 Task: Search one way flight ticket for 4 adults, 1 infant in seat and 1 infant on lap in premium economy from St. Louis: St. Louis Lambert International Airport to Springfield: Abraham Lincoln Capital Airport on 5-2-2023. Choice of flights is Delta. Number of bags: 1 checked bag. Price is upto 83000. Outbound departure time preference is 9:30.
Action: Mouse moved to (278, 194)
Screenshot: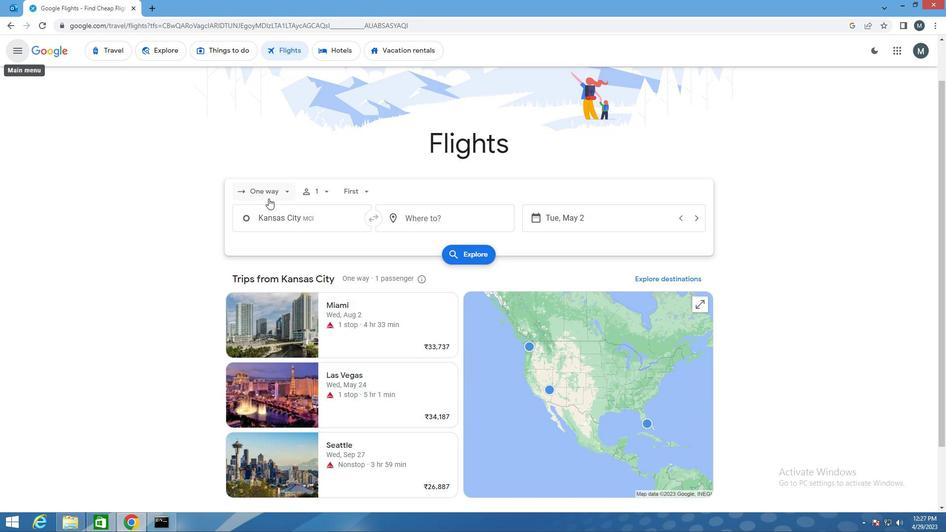 
Action: Mouse pressed left at (278, 194)
Screenshot: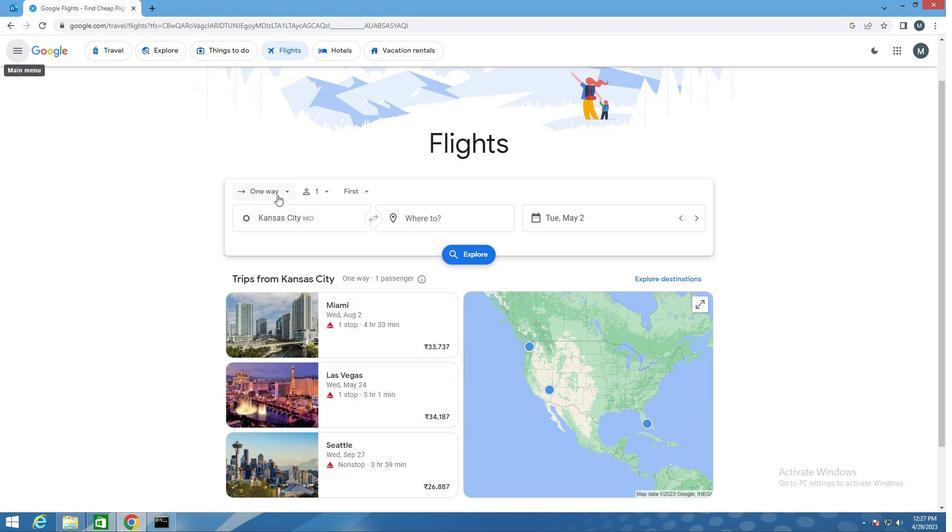 
Action: Mouse moved to (278, 233)
Screenshot: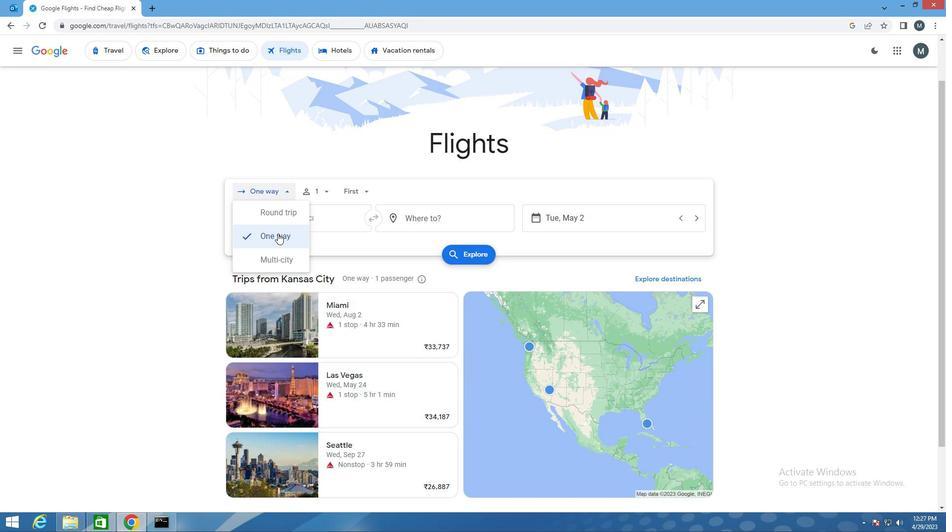 
Action: Mouse pressed left at (278, 233)
Screenshot: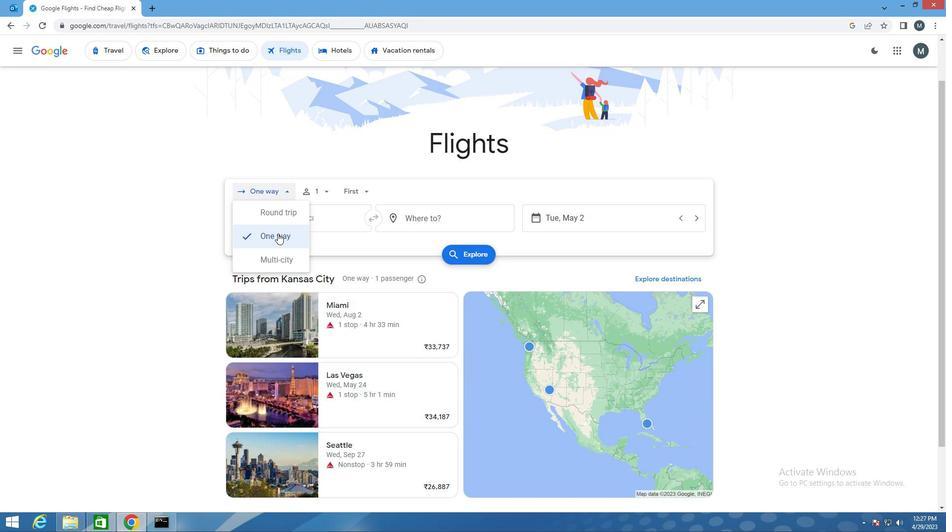 
Action: Mouse moved to (318, 193)
Screenshot: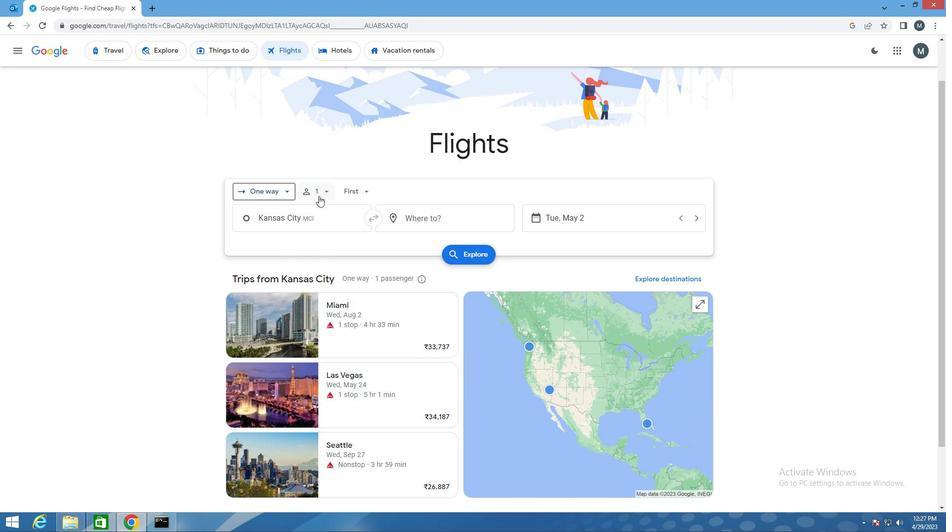 
Action: Mouse pressed left at (318, 193)
Screenshot: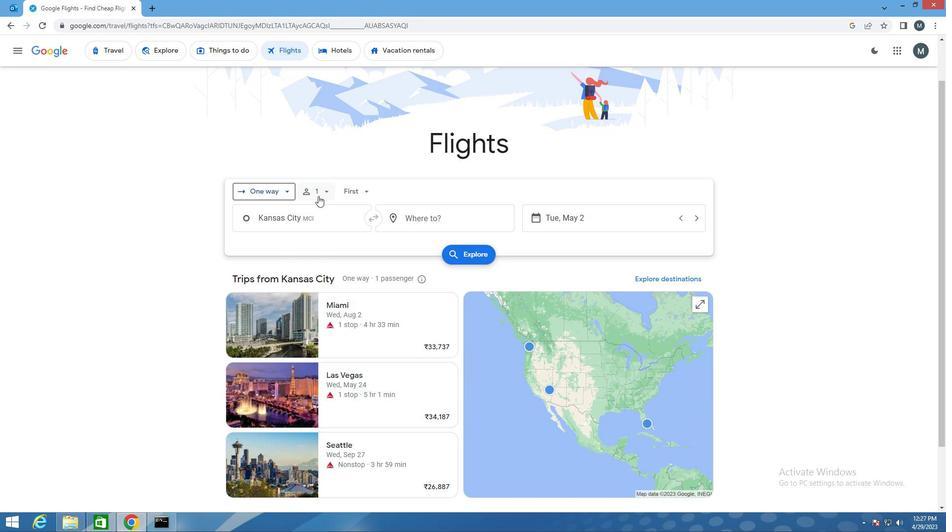 
Action: Mouse moved to (396, 220)
Screenshot: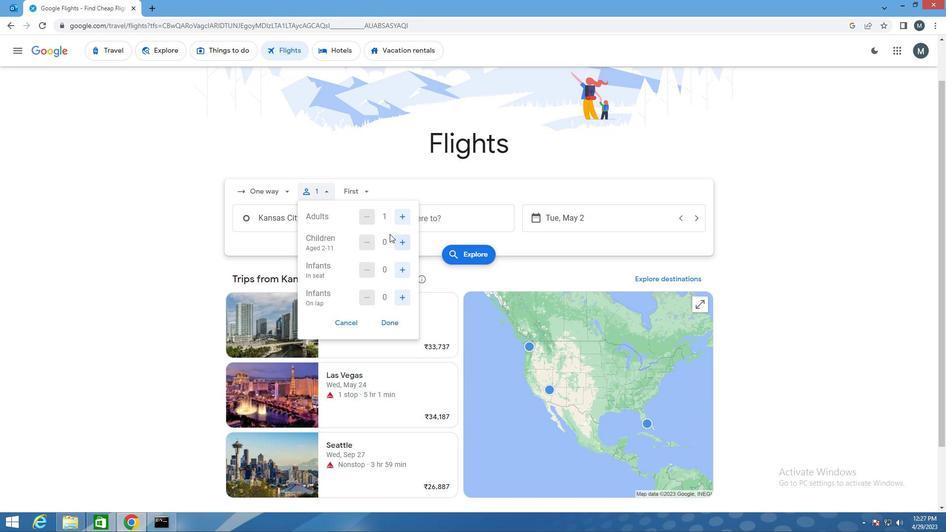 
Action: Mouse pressed left at (396, 220)
Screenshot: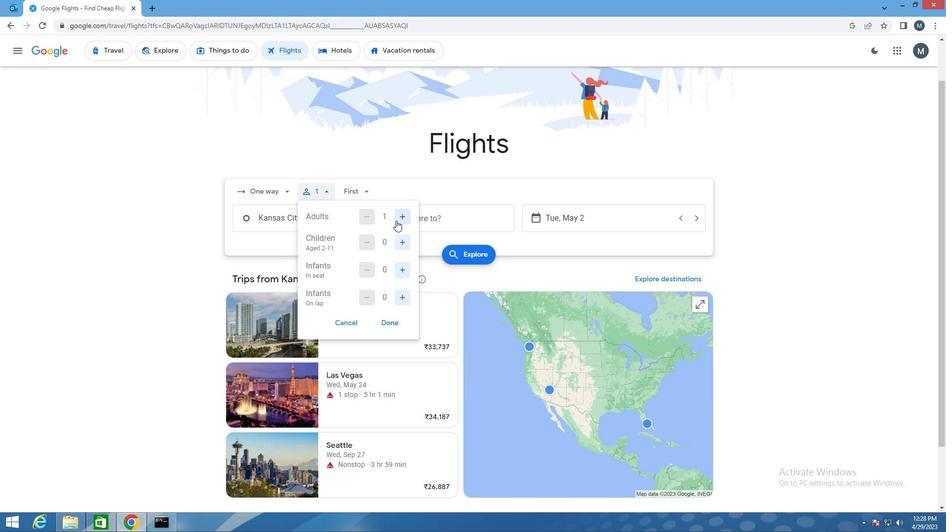 
Action: Mouse pressed left at (396, 220)
Screenshot: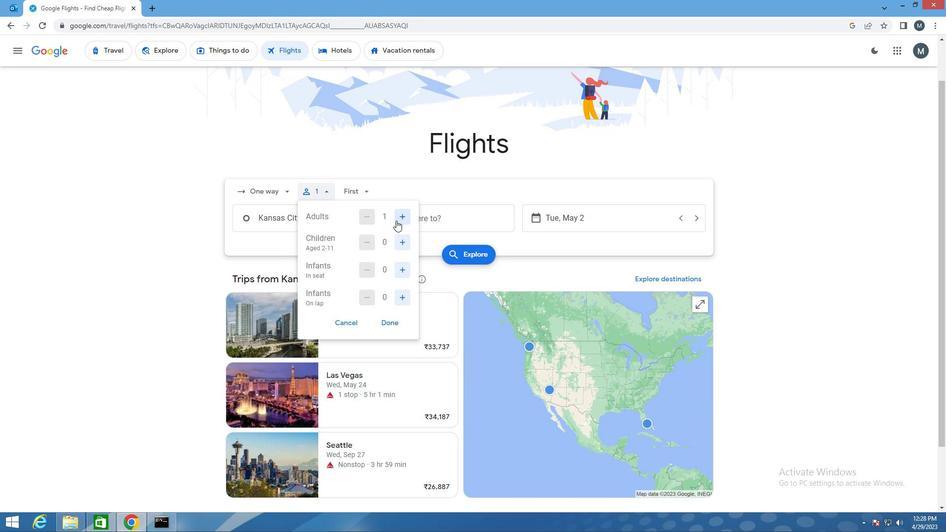 
Action: Mouse pressed left at (396, 220)
Screenshot: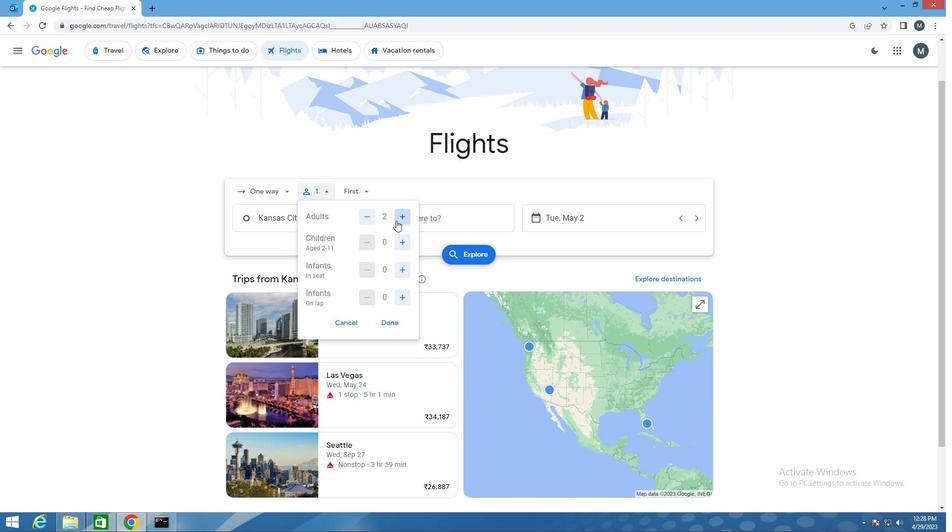
Action: Mouse moved to (401, 266)
Screenshot: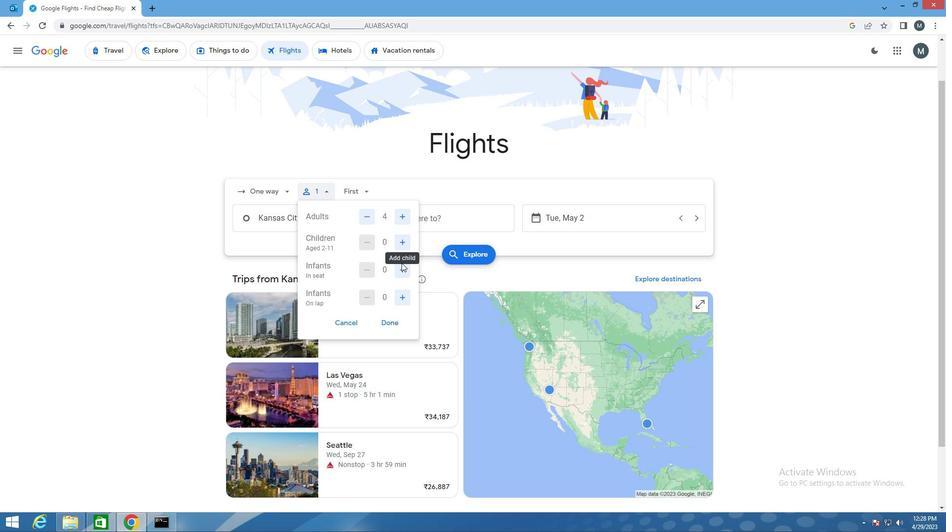 
Action: Mouse pressed left at (401, 266)
Screenshot: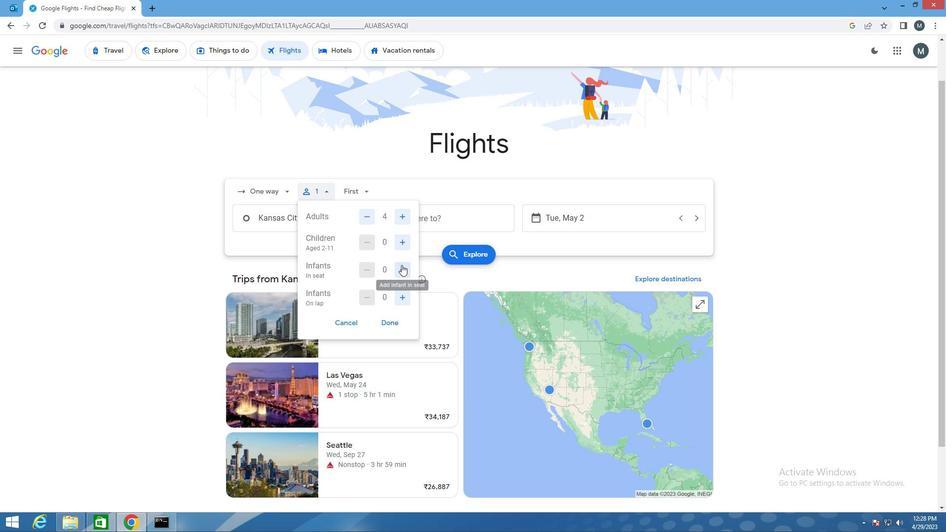 
Action: Mouse moved to (401, 298)
Screenshot: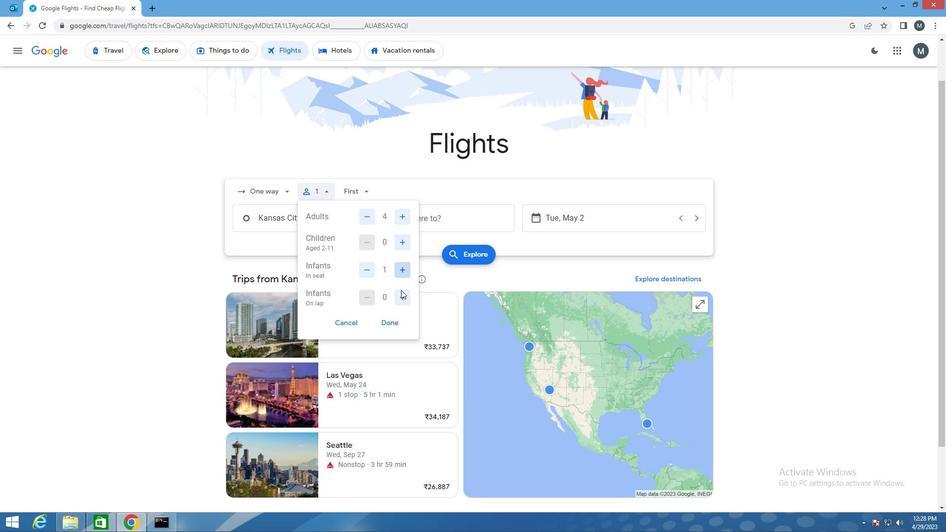 
Action: Mouse pressed left at (401, 298)
Screenshot: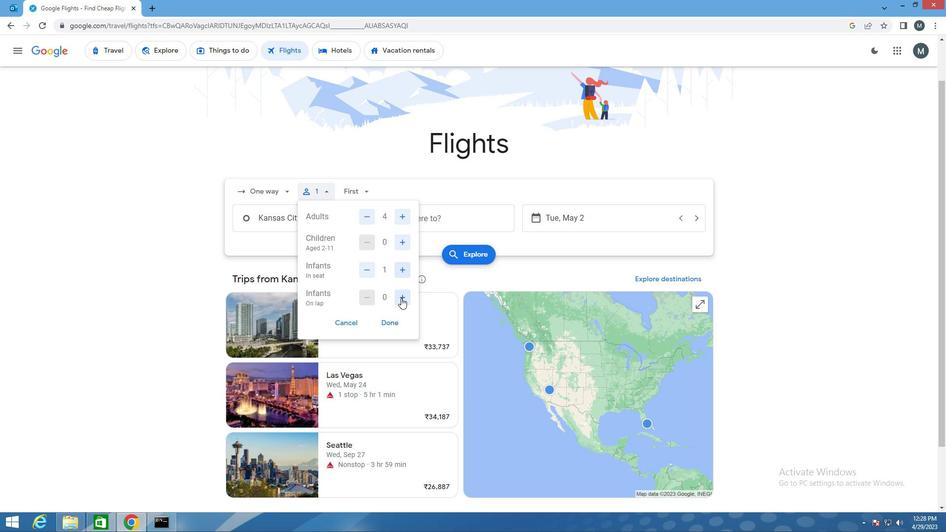 
Action: Mouse moved to (394, 322)
Screenshot: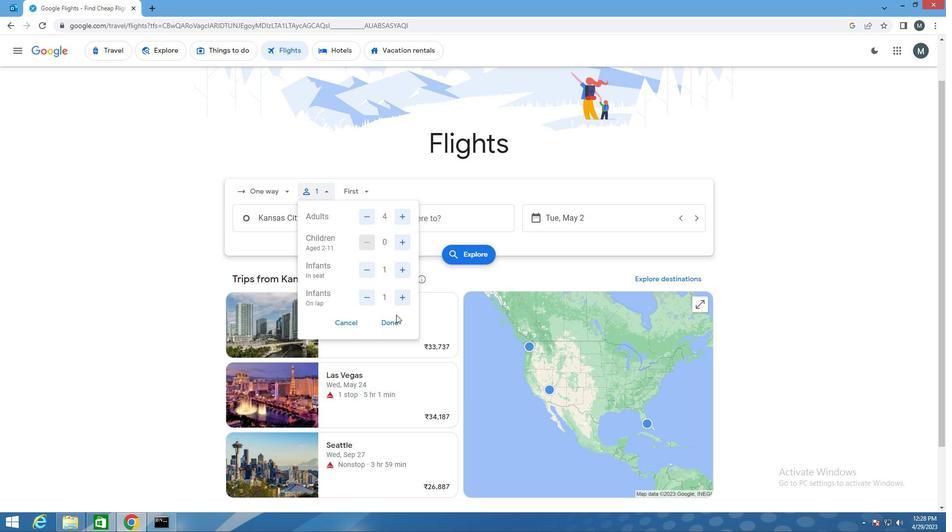 
Action: Mouse pressed left at (394, 322)
Screenshot: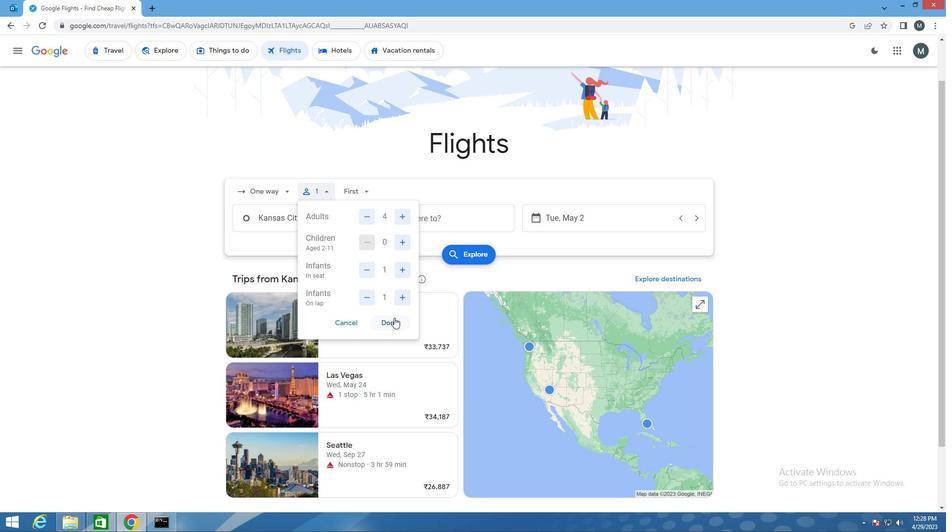 
Action: Mouse moved to (373, 196)
Screenshot: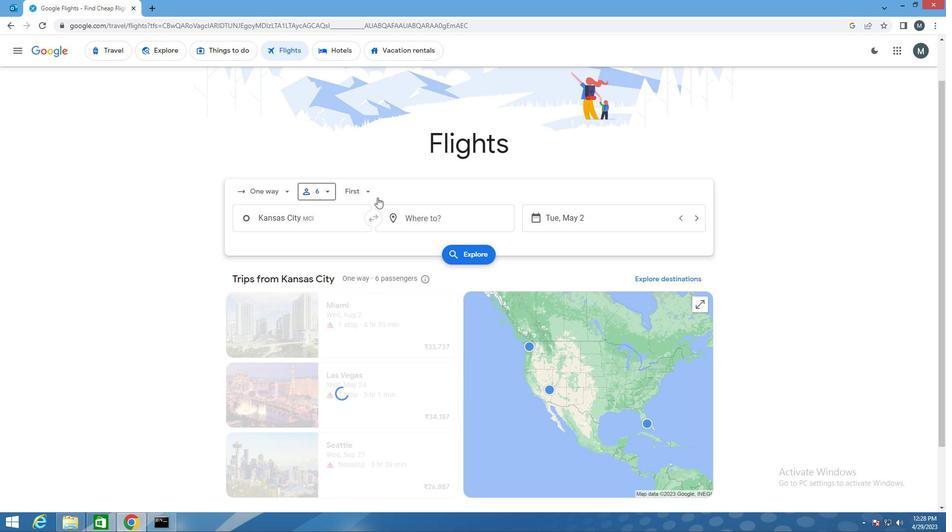 
Action: Mouse pressed left at (373, 196)
Screenshot: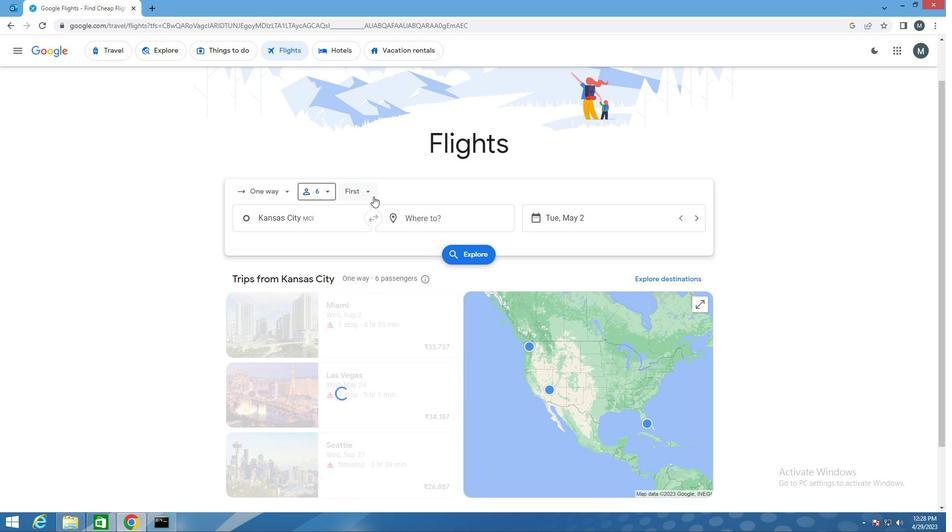
Action: Mouse moved to (394, 238)
Screenshot: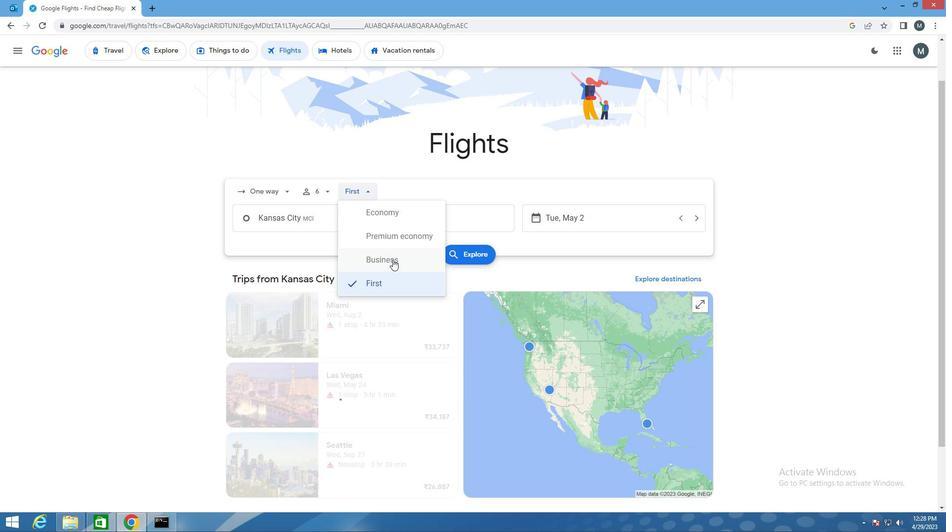 
Action: Mouse pressed left at (394, 238)
Screenshot: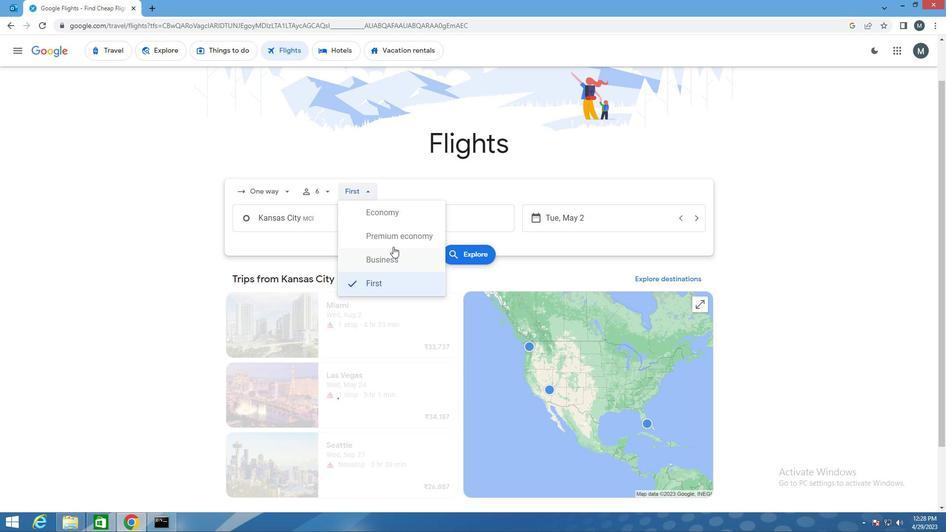 
Action: Mouse moved to (299, 219)
Screenshot: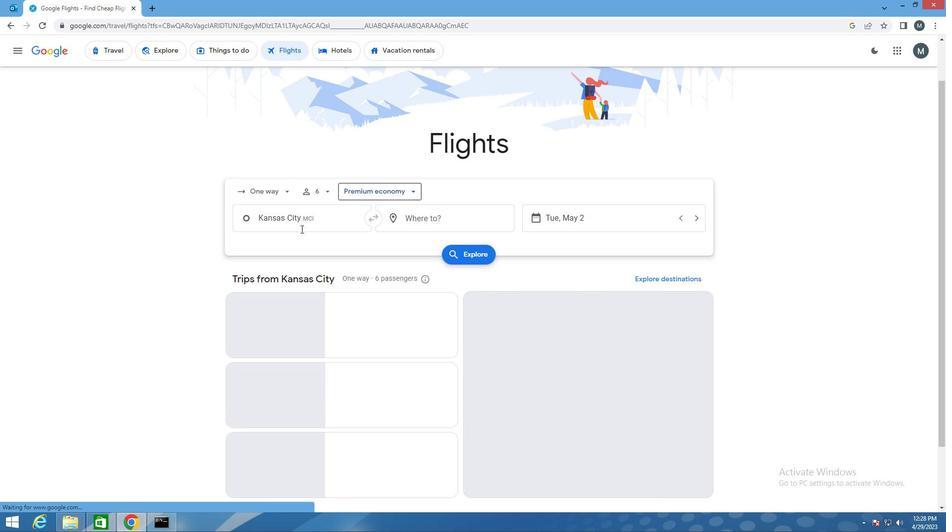 
Action: Mouse pressed left at (299, 219)
Screenshot: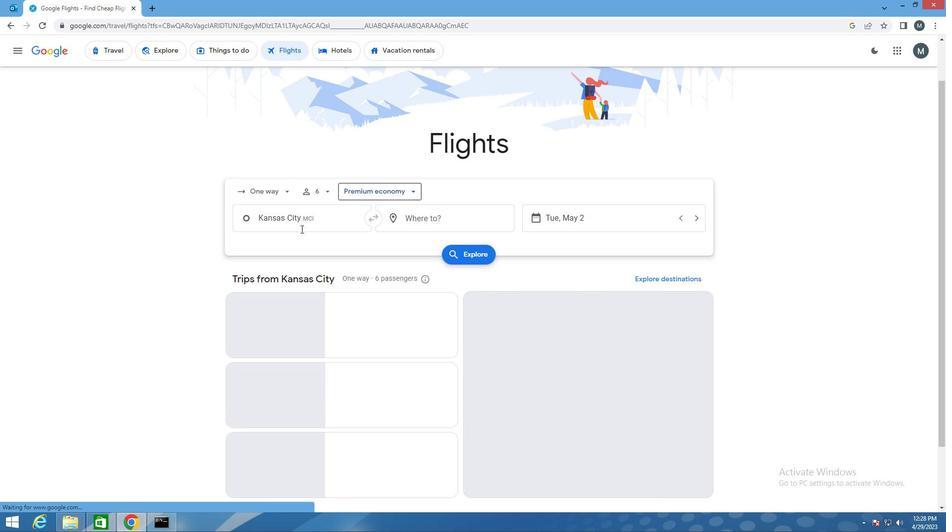 
Action: Mouse moved to (117, 433)
Screenshot: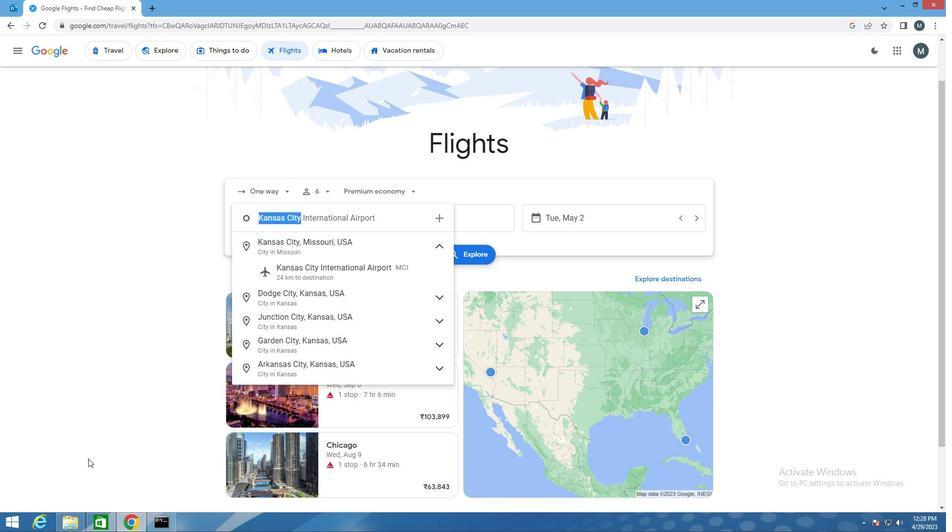 
Action: Key pressed <Key.shift>LOI<Key.backspace>UIS<Key.space>LAM
Screenshot: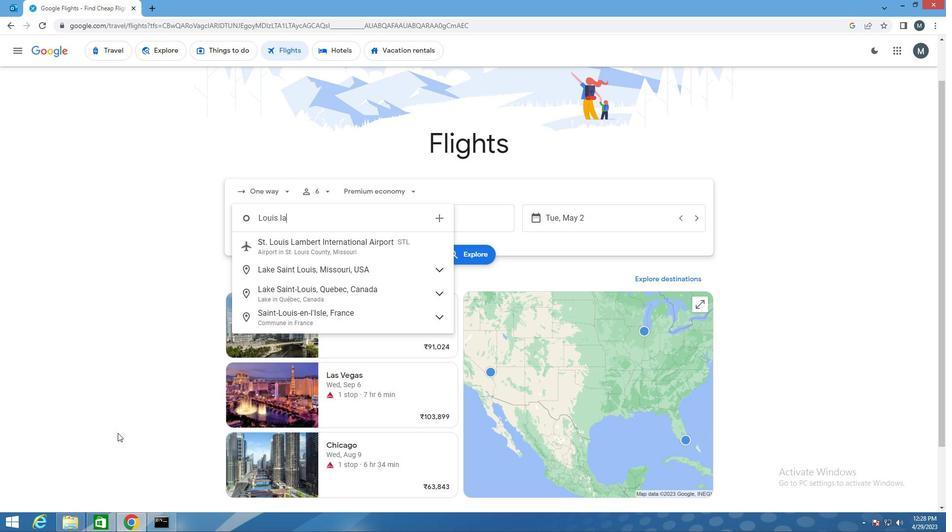 
Action: Mouse moved to (328, 244)
Screenshot: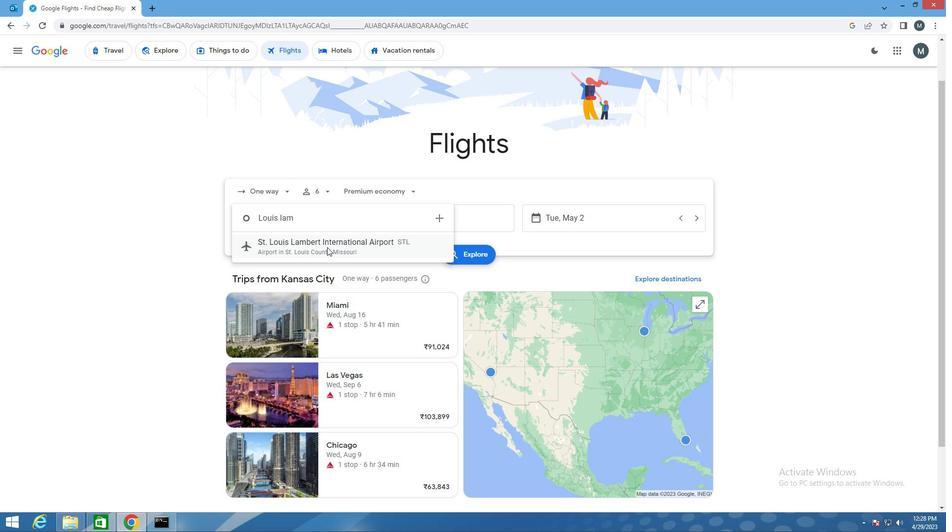 
Action: Mouse pressed left at (328, 244)
Screenshot: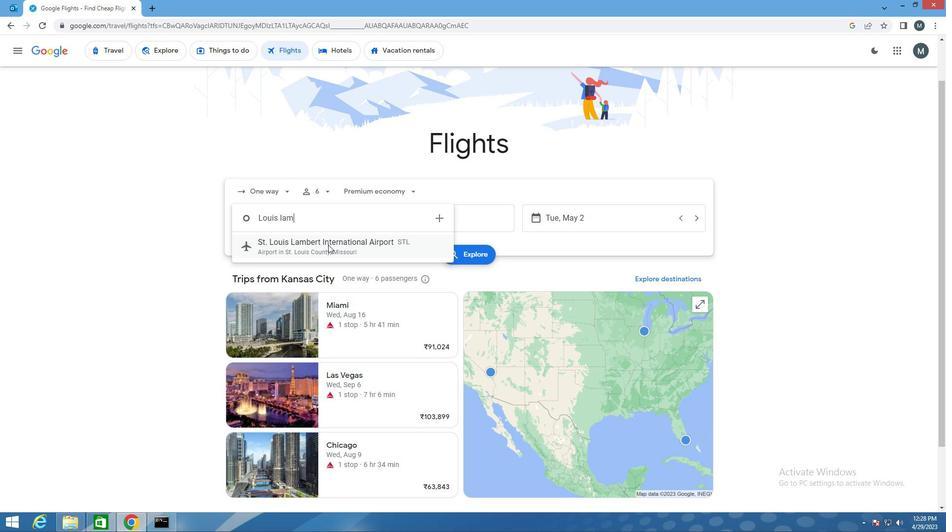
Action: Mouse moved to (457, 222)
Screenshot: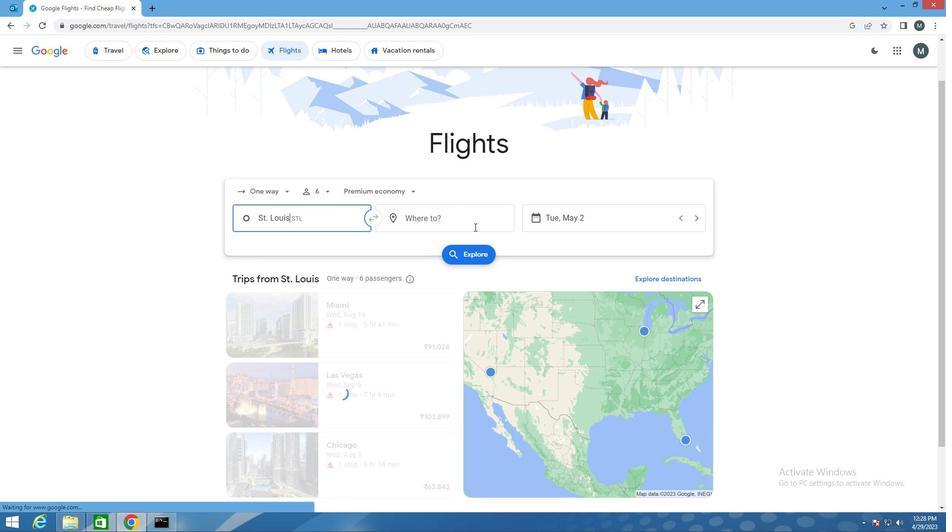 
Action: Mouse pressed left at (457, 222)
Screenshot: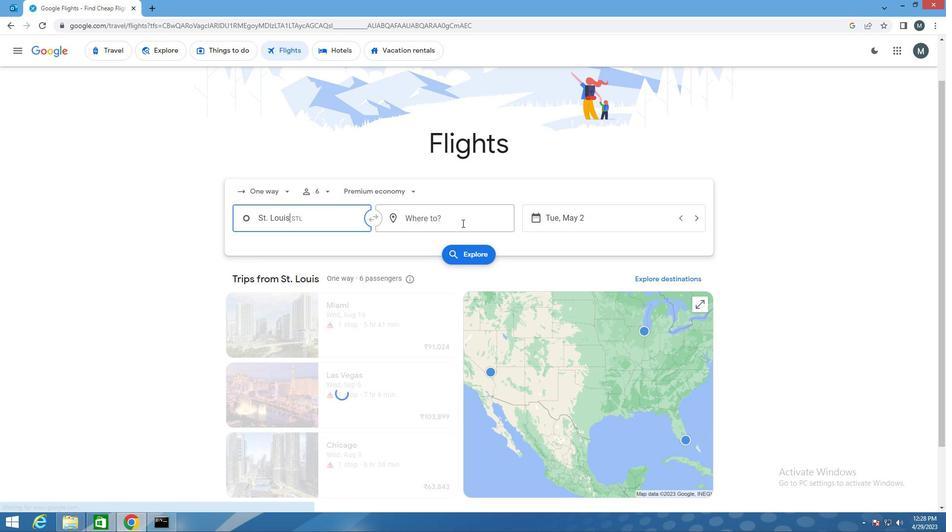 
Action: Mouse moved to (443, 229)
Screenshot: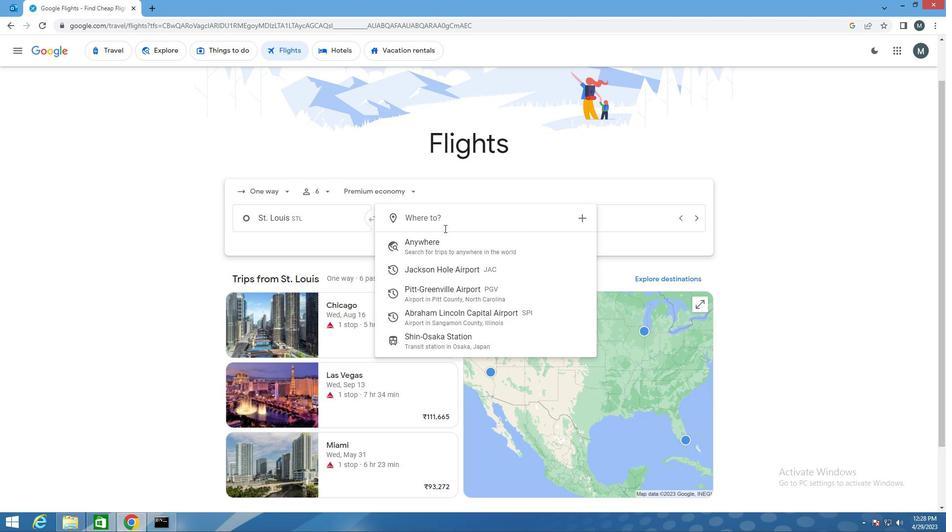 
Action: Key pressed S
Screenshot: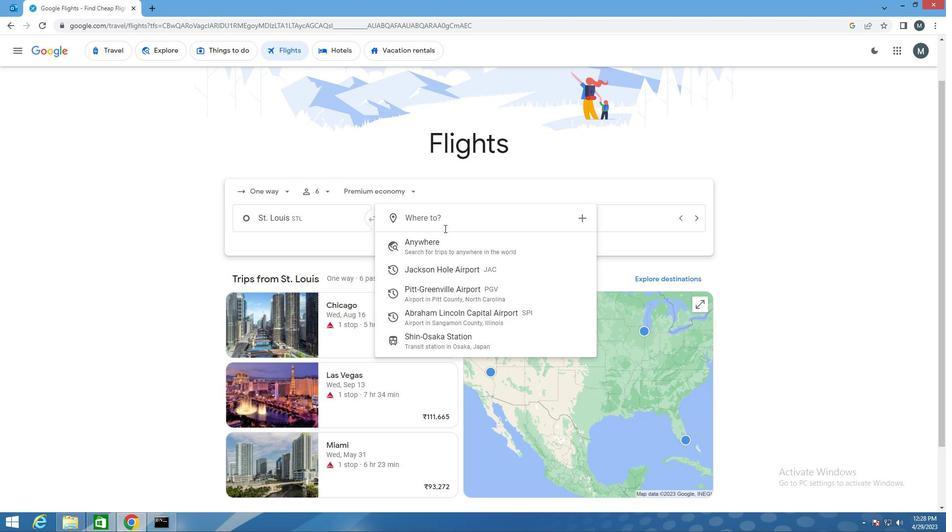 
Action: Mouse moved to (439, 230)
Screenshot: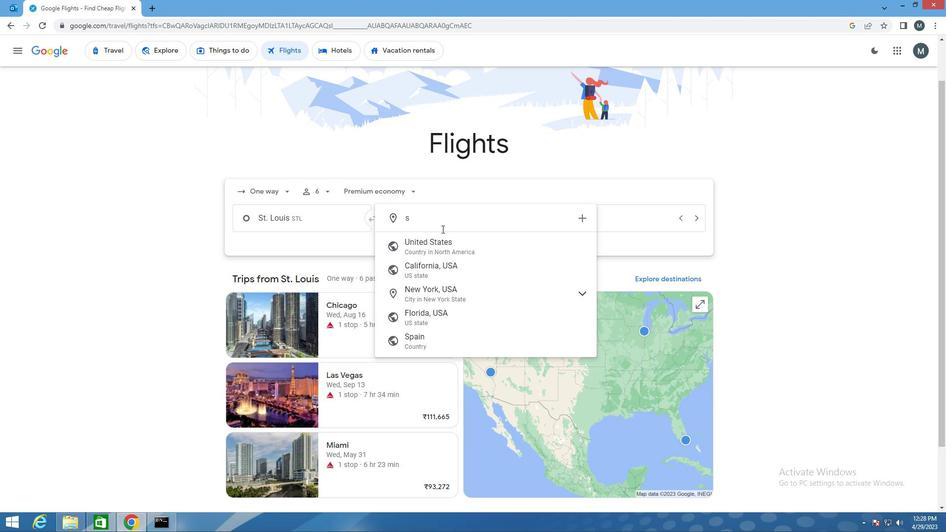 
Action: Key pressed PI
Screenshot: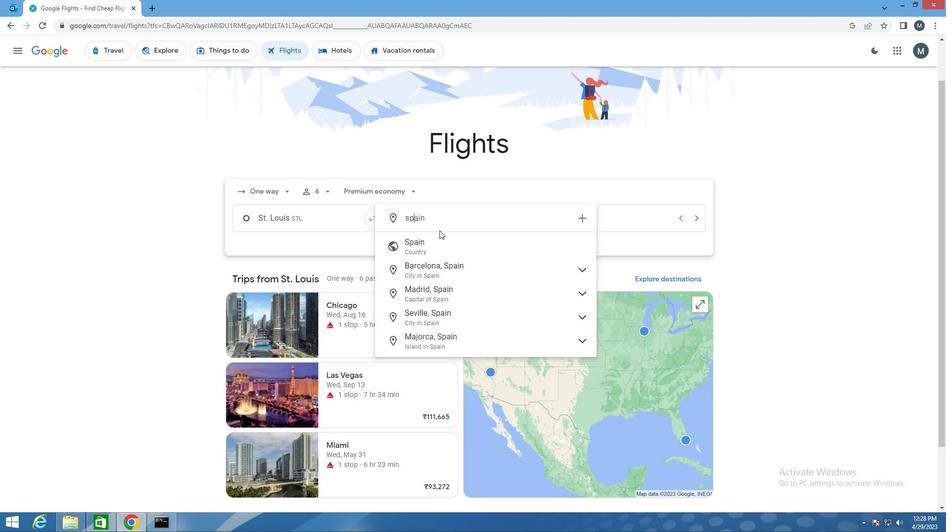 
Action: Mouse moved to (450, 247)
Screenshot: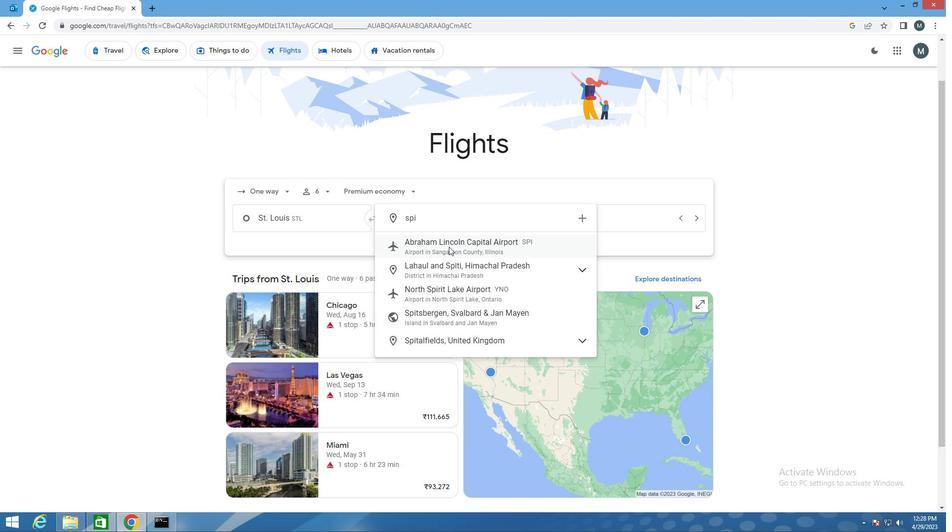 
Action: Mouse pressed left at (450, 247)
Screenshot: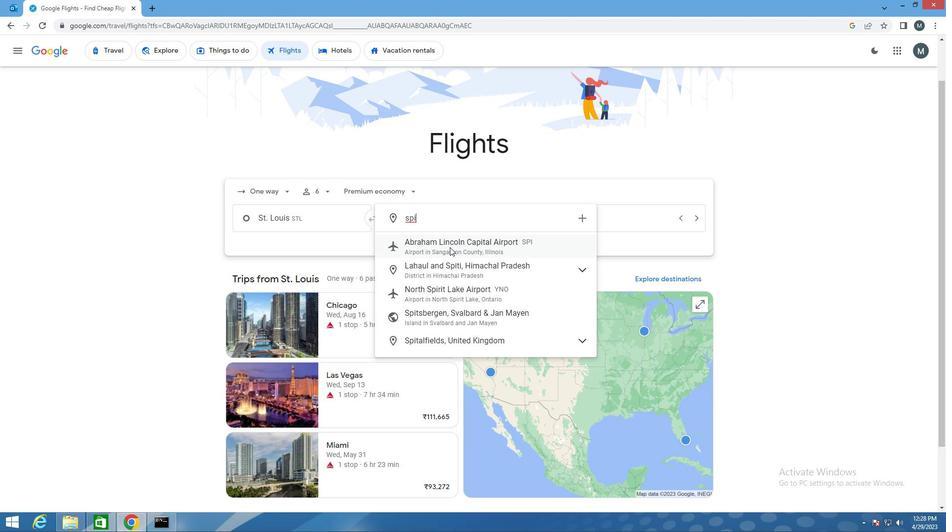 
Action: Mouse moved to (574, 213)
Screenshot: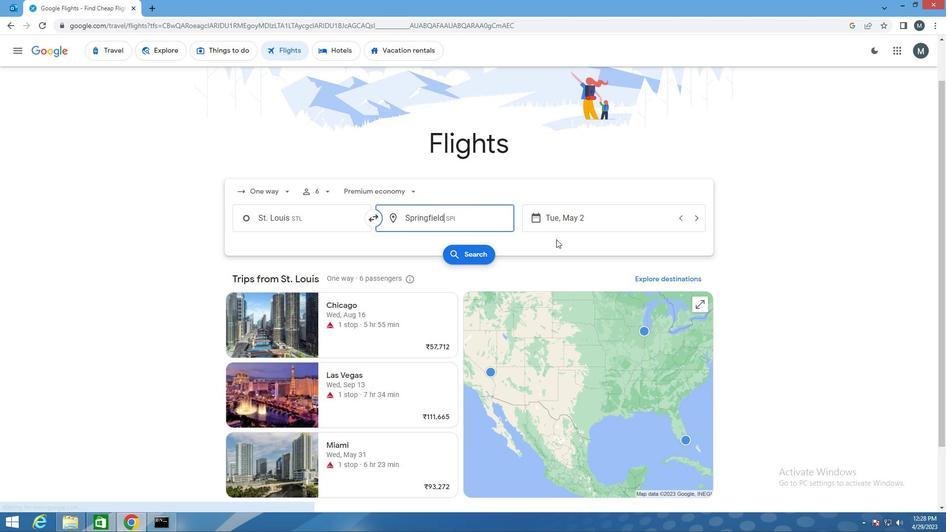 
Action: Mouse pressed left at (574, 213)
Screenshot: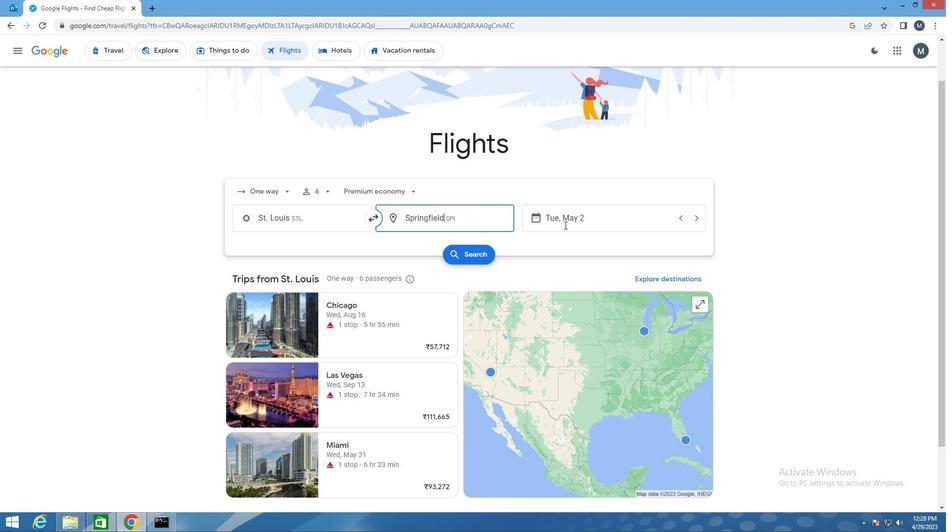 
Action: Mouse moved to (590, 288)
Screenshot: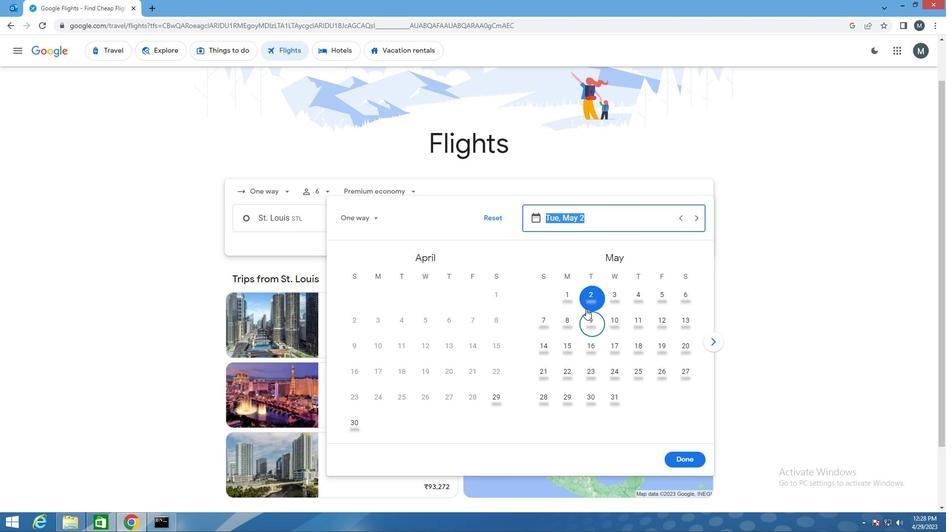 
Action: Mouse pressed left at (590, 288)
Screenshot: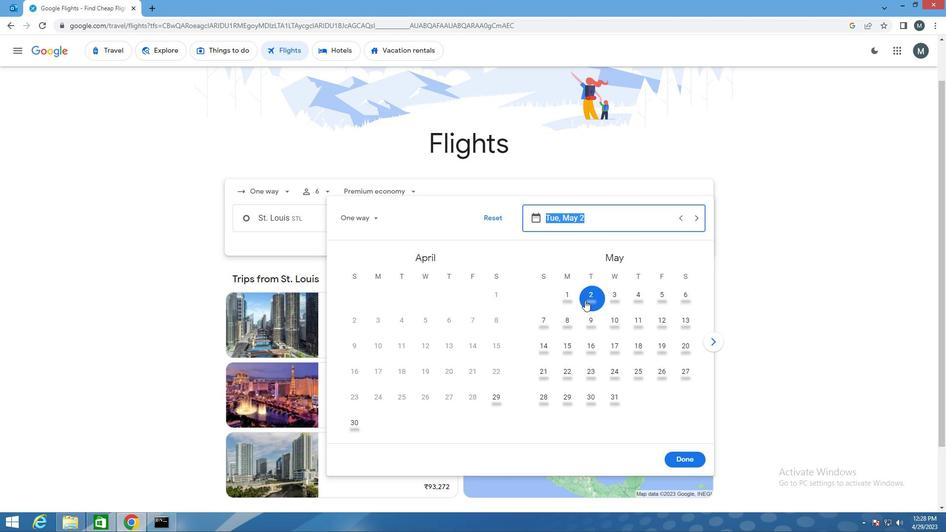 
Action: Mouse moved to (679, 454)
Screenshot: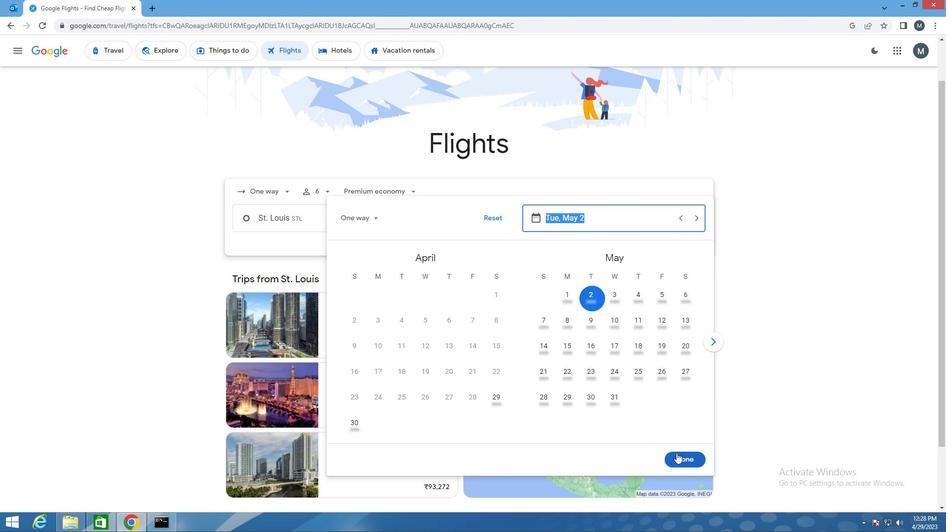 
Action: Mouse pressed left at (679, 454)
Screenshot: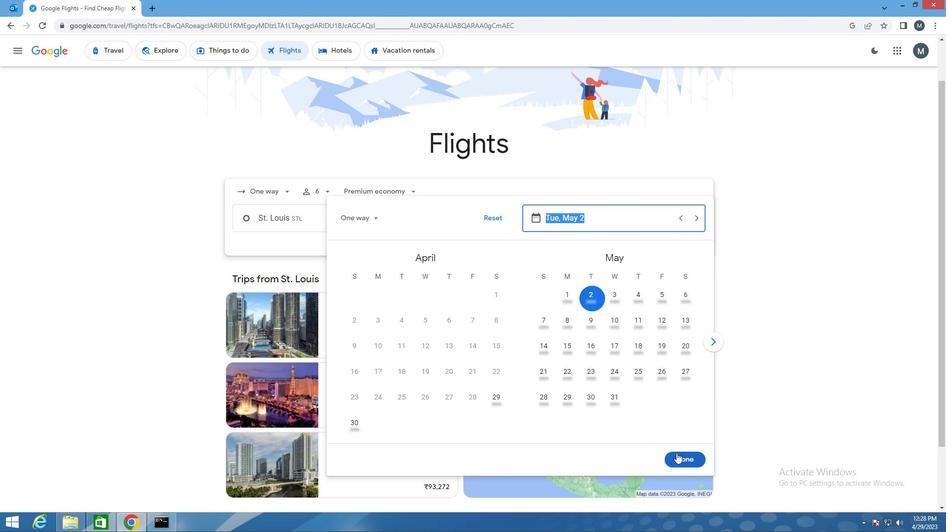 
Action: Mouse moved to (463, 255)
Screenshot: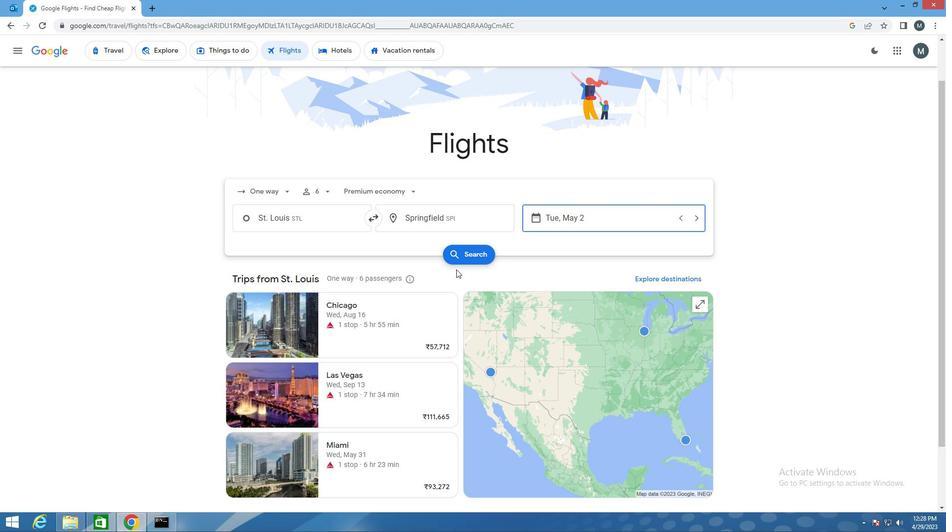 
Action: Mouse pressed left at (463, 255)
Screenshot: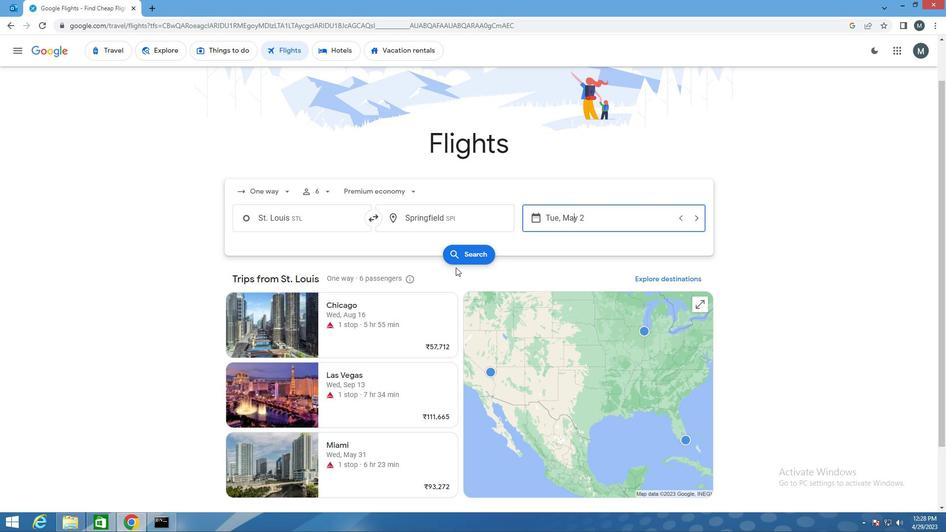 
Action: Mouse moved to (254, 144)
Screenshot: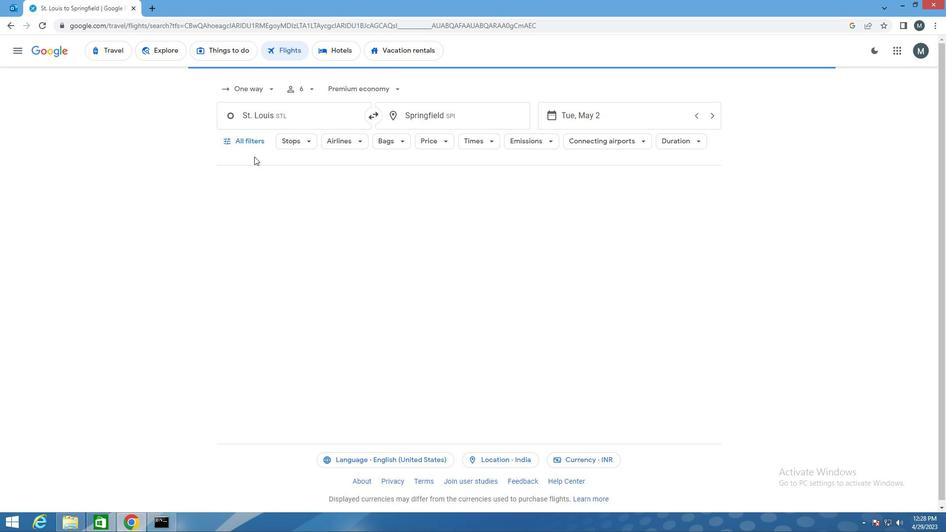 
Action: Mouse pressed left at (254, 144)
Screenshot: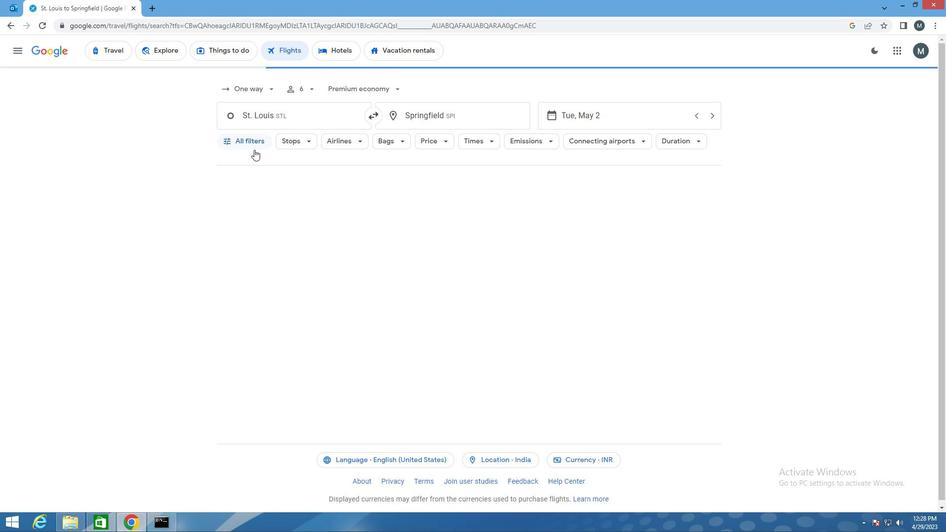 
Action: Mouse moved to (361, 353)
Screenshot: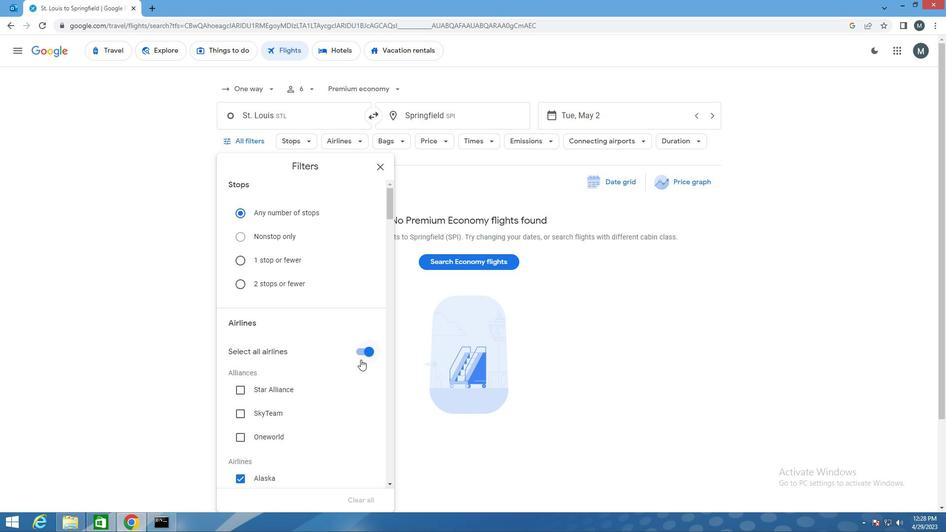 
Action: Mouse pressed left at (361, 353)
Screenshot: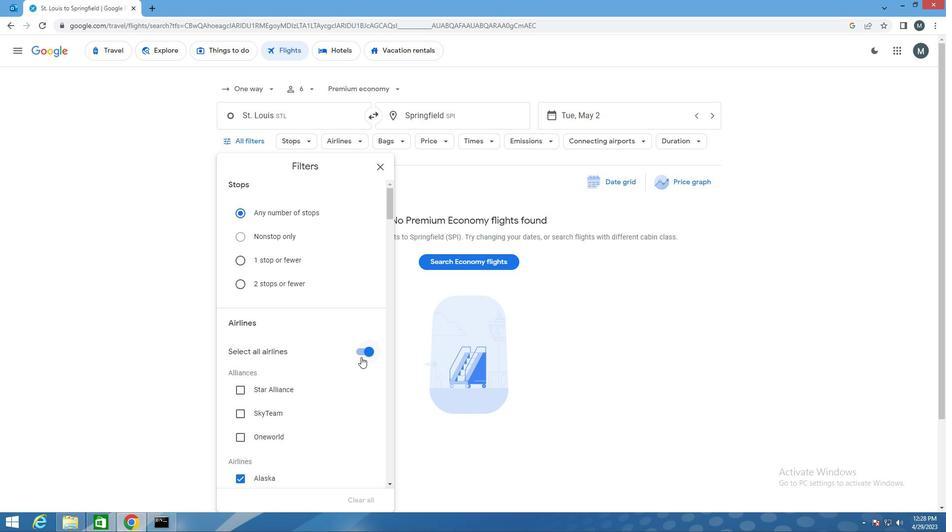 
Action: Mouse moved to (323, 352)
Screenshot: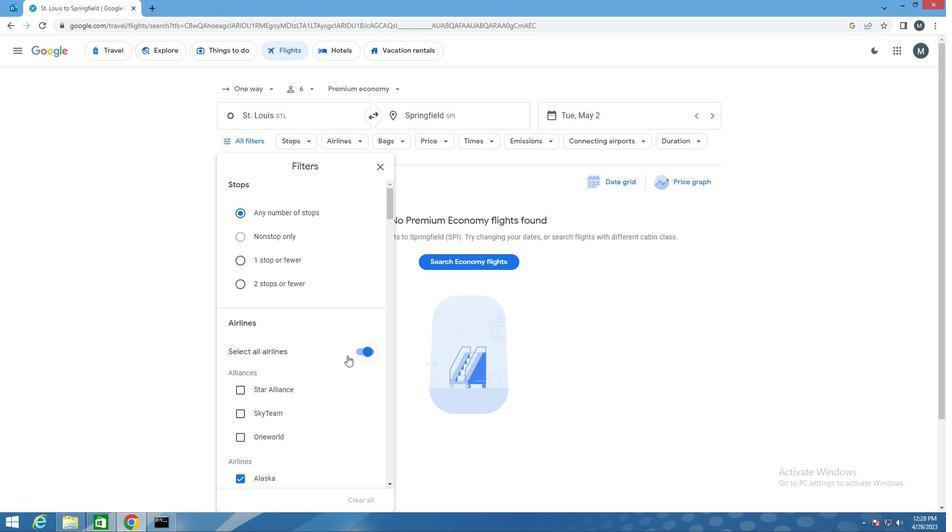
Action: Mouse scrolled (323, 351) with delta (0, 0)
Screenshot: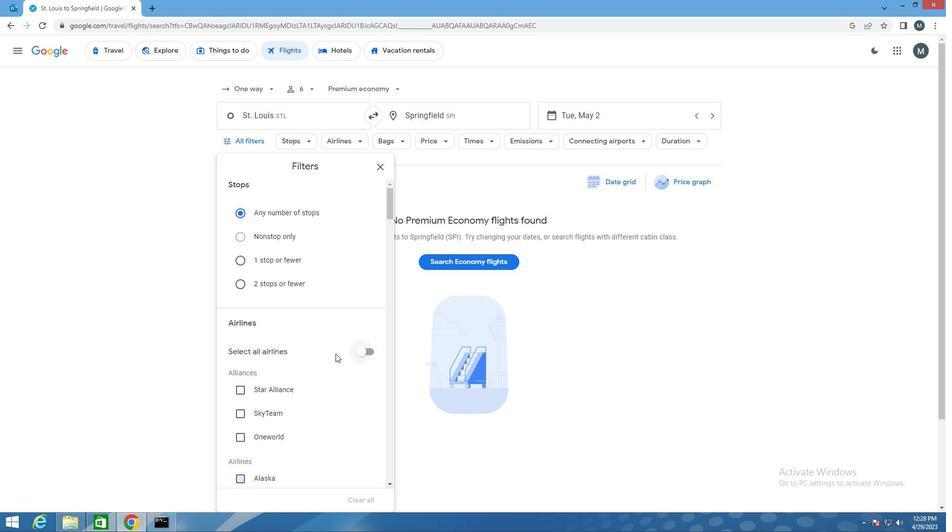 
Action: Mouse moved to (323, 352)
Screenshot: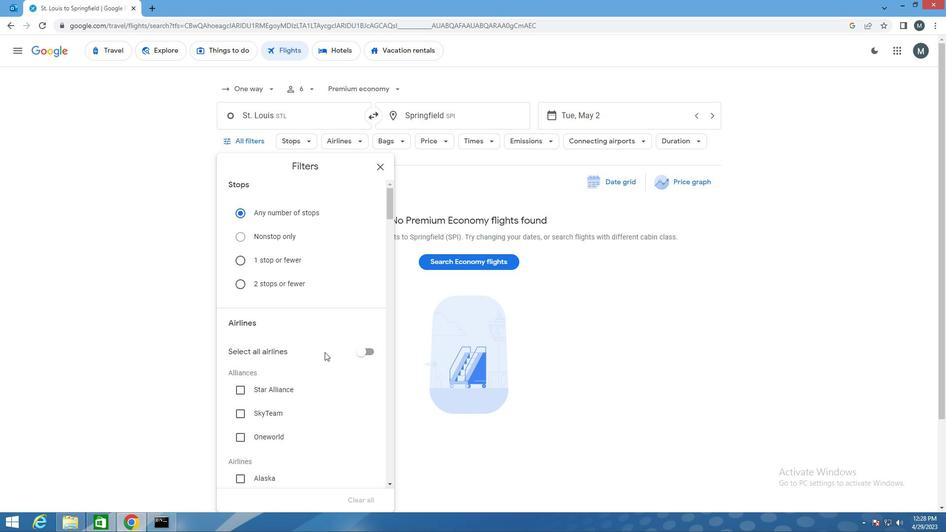 
Action: Mouse scrolled (323, 351) with delta (0, 0)
Screenshot: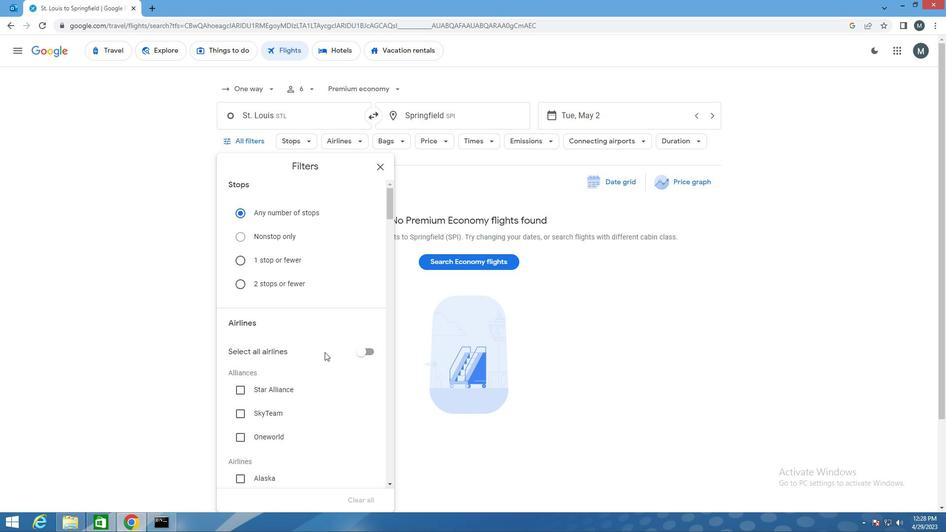
Action: Mouse moved to (269, 367)
Screenshot: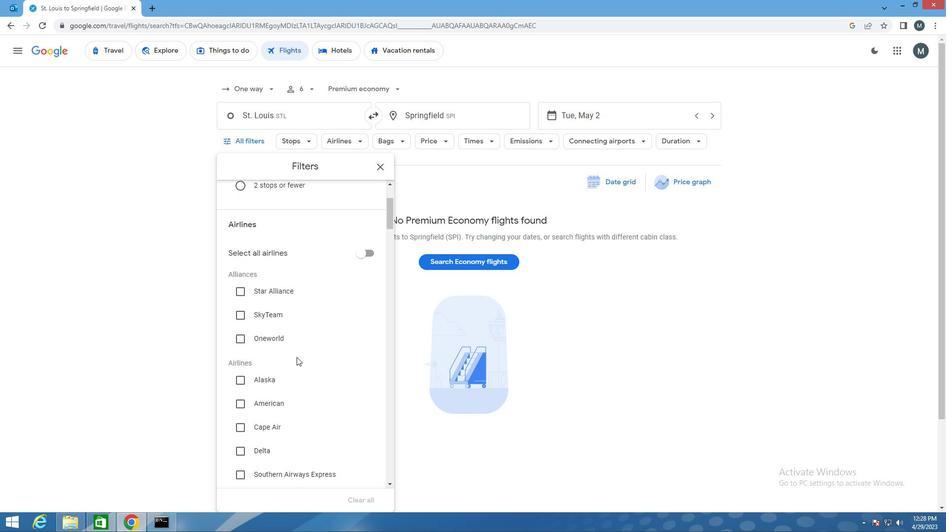 
Action: Mouse scrolled (269, 366) with delta (0, 0)
Screenshot: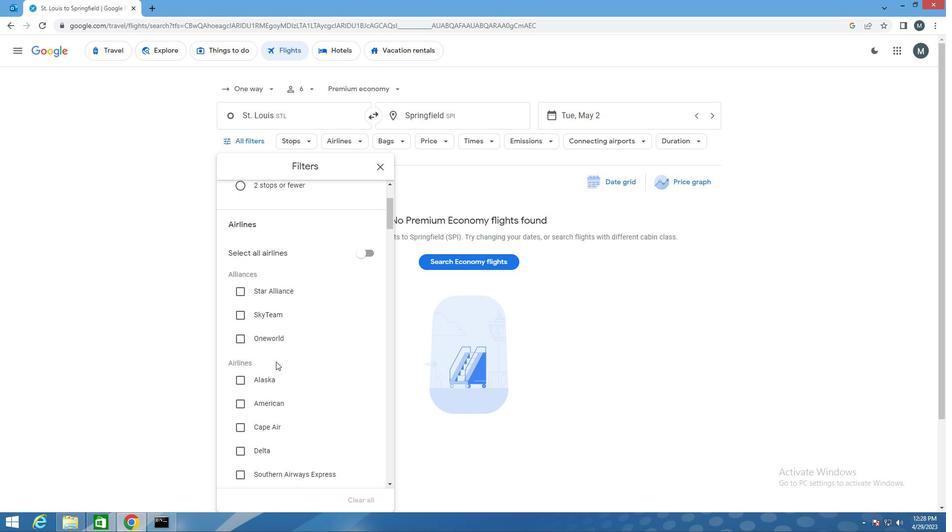 
Action: Mouse scrolled (269, 366) with delta (0, 0)
Screenshot: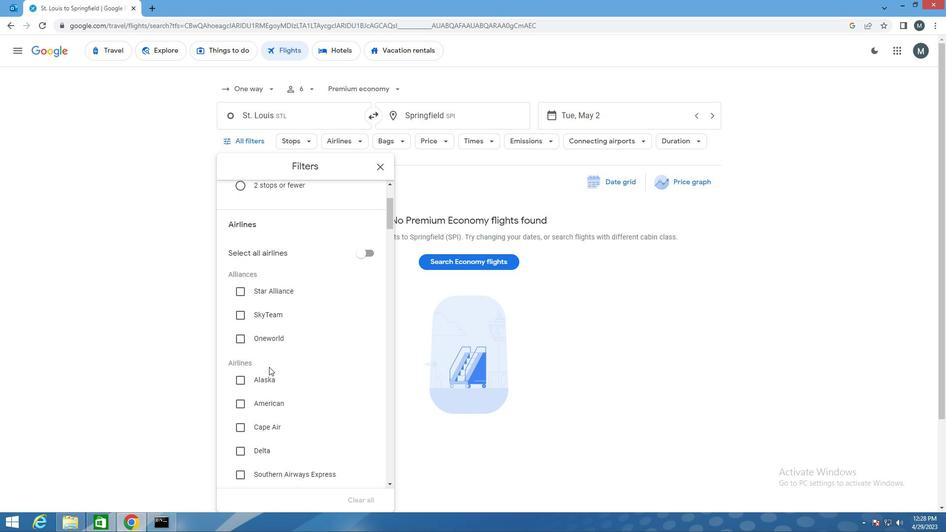 
Action: Mouse moved to (239, 350)
Screenshot: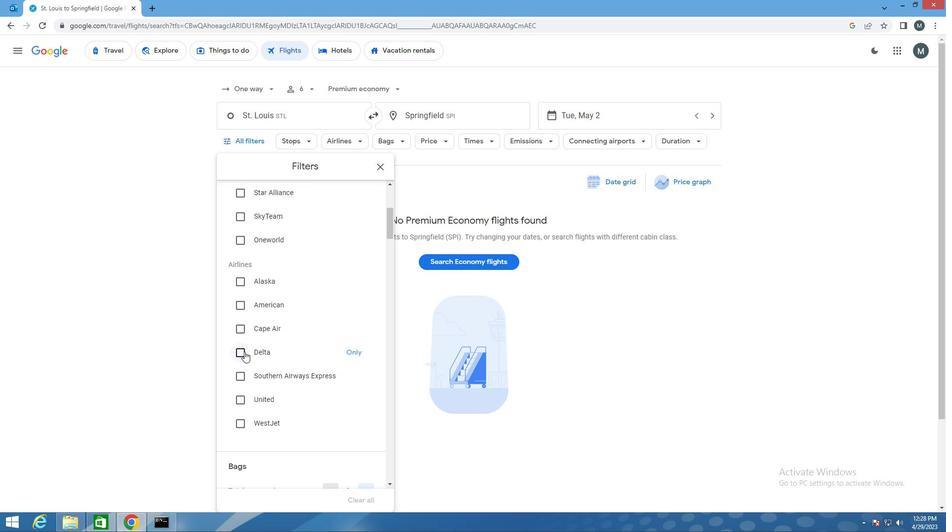 
Action: Mouse pressed left at (239, 350)
Screenshot: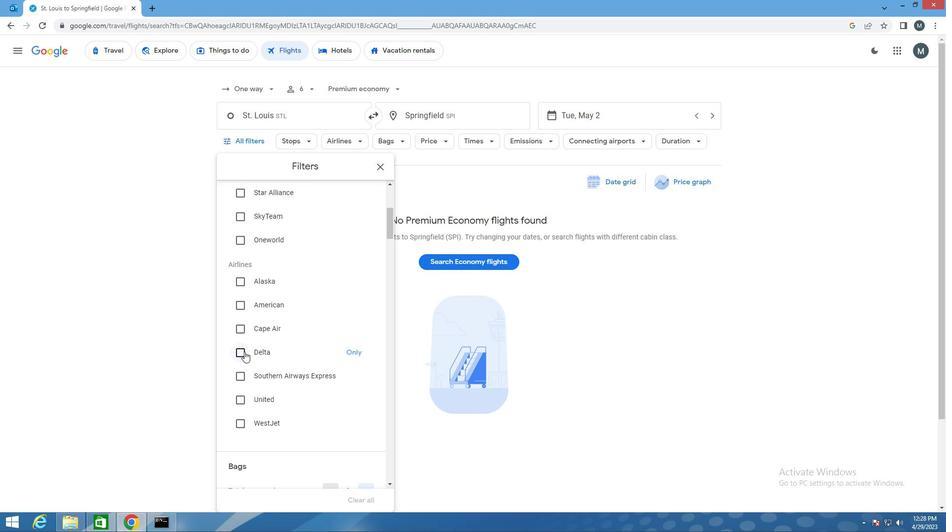 
Action: Mouse moved to (294, 362)
Screenshot: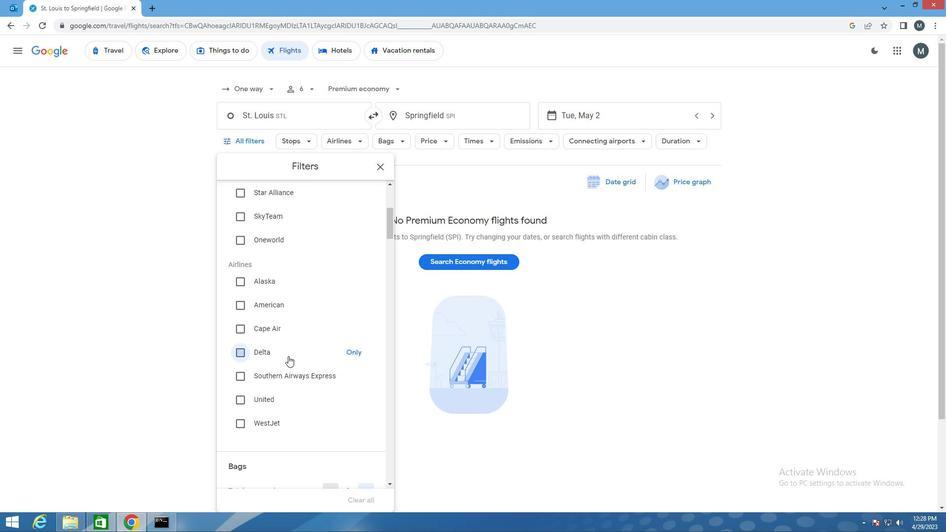 
Action: Mouse scrolled (294, 361) with delta (0, 0)
Screenshot: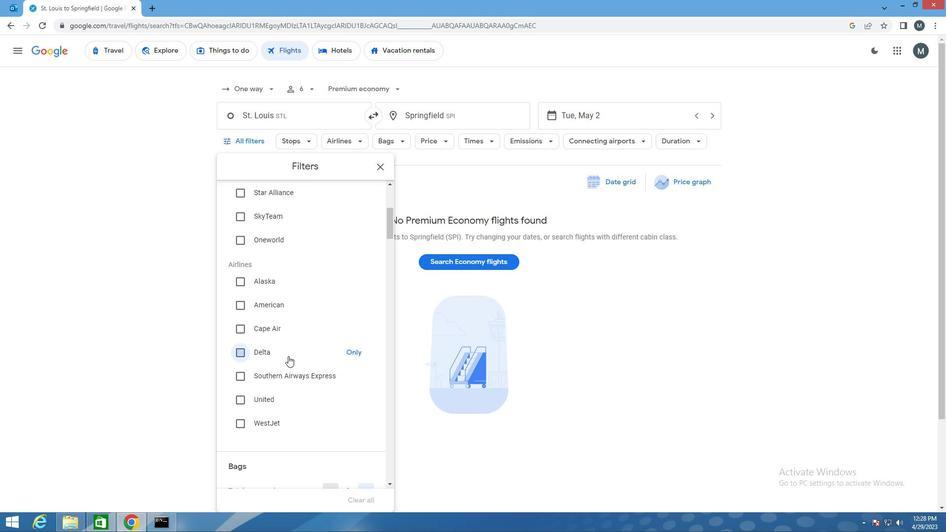 
Action: Mouse moved to (294, 364)
Screenshot: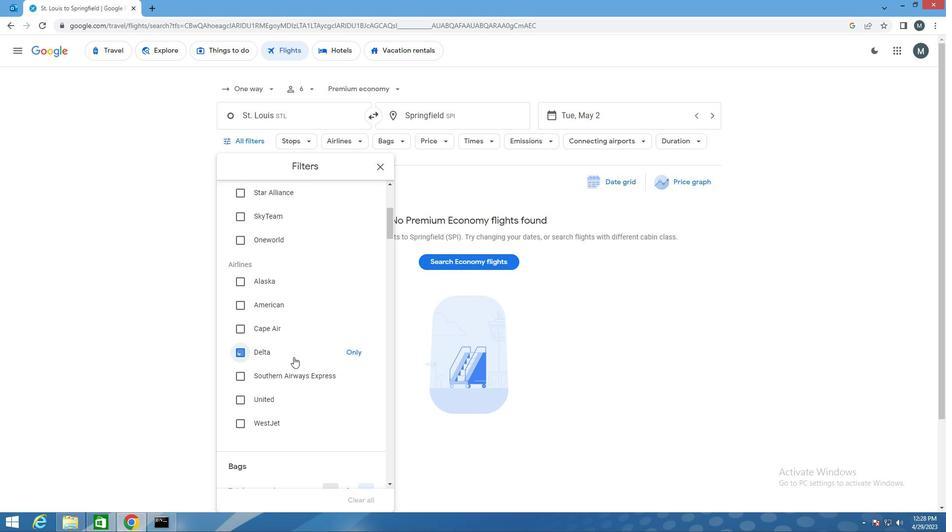 
Action: Mouse scrolled (294, 364) with delta (0, 0)
Screenshot: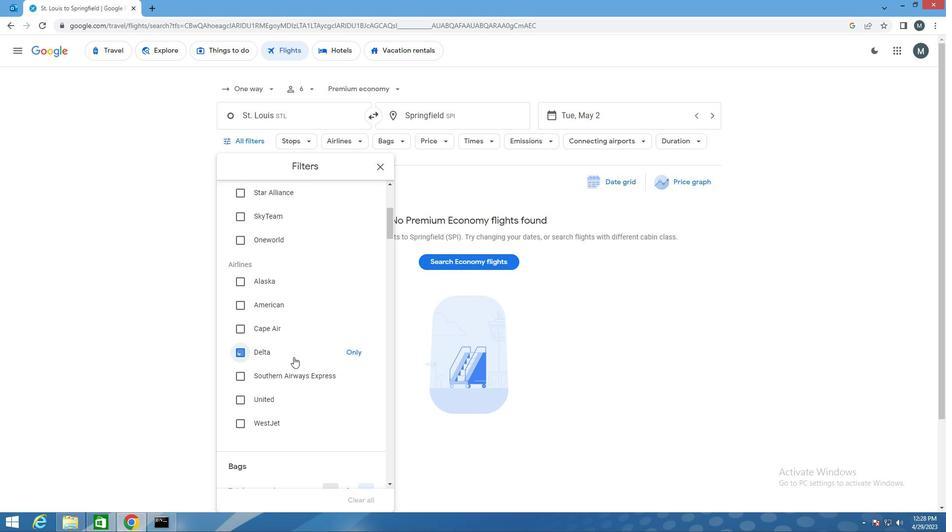 
Action: Mouse moved to (294, 366)
Screenshot: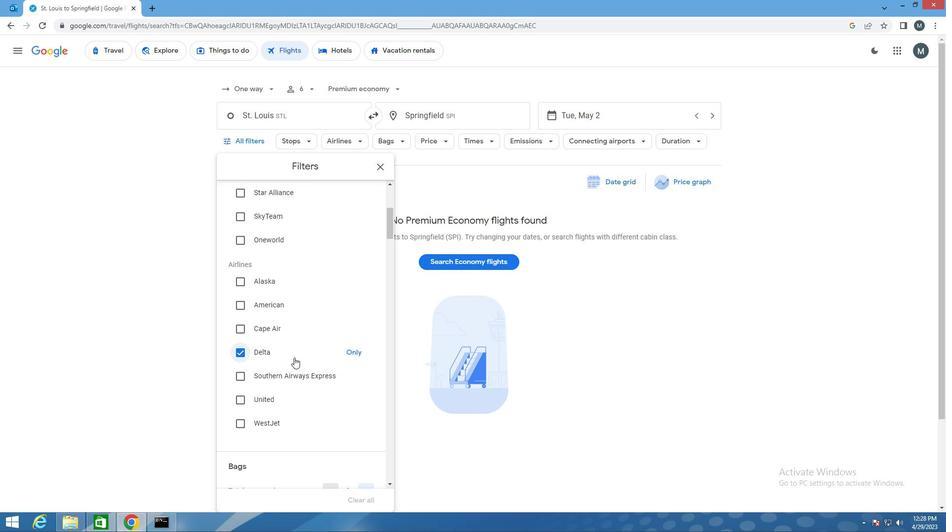
Action: Mouse scrolled (294, 365) with delta (0, 0)
Screenshot: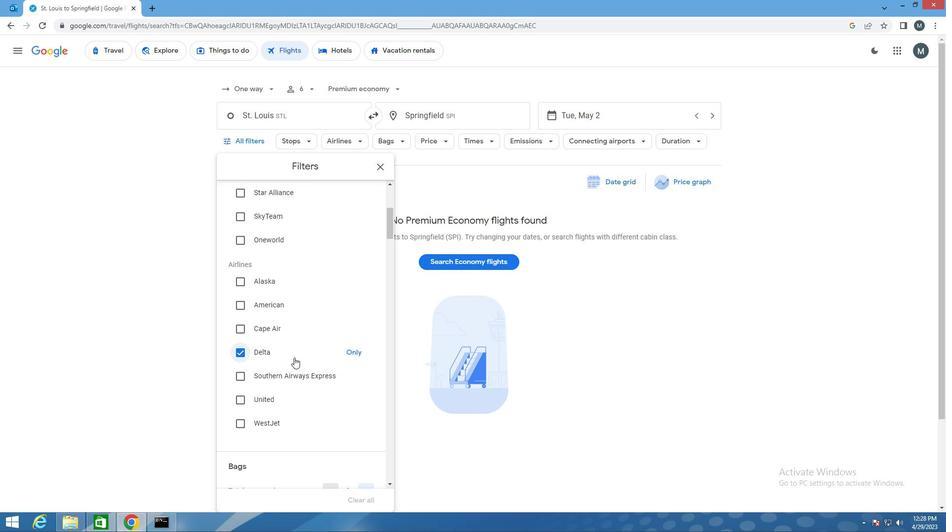 
Action: Mouse moved to (315, 409)
Screenshot: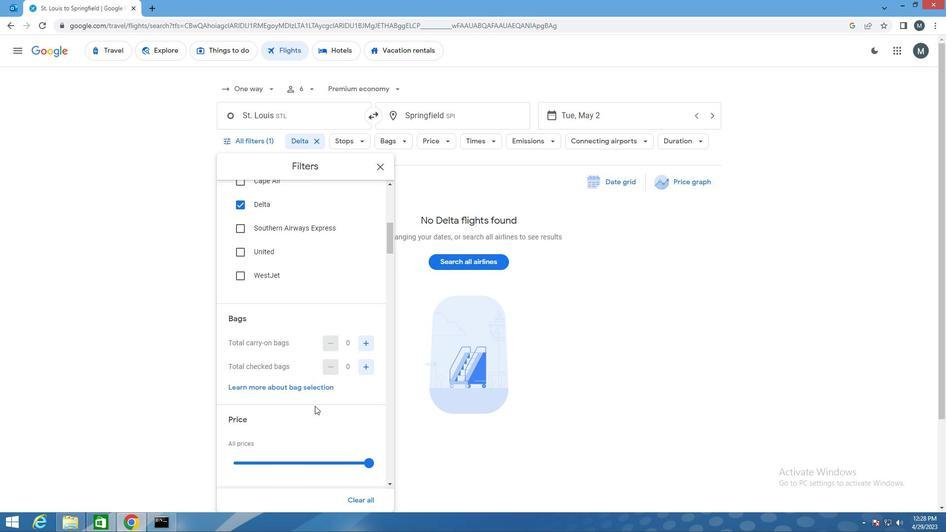 
Action: Mouse scrolled (315, 408) with delta (0, 0)
Screenshot: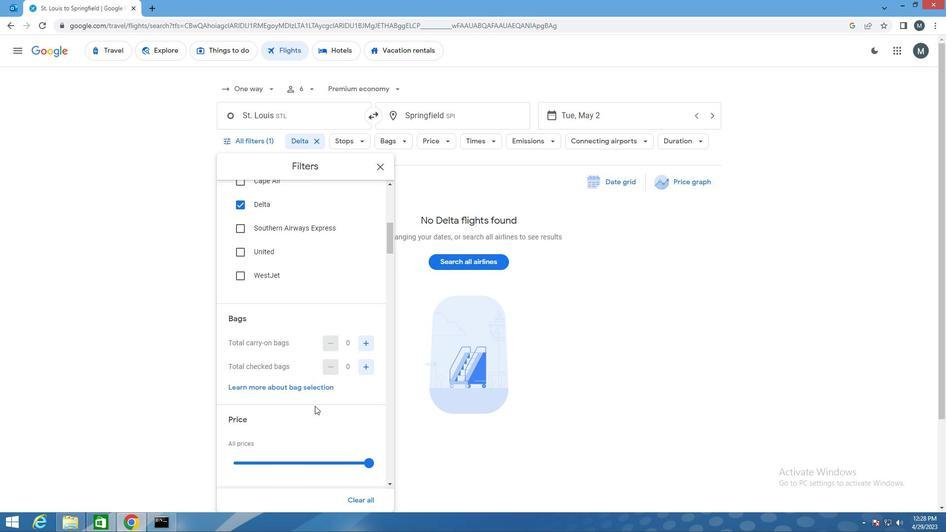 
Action: Mouse moved to (315, 412)
Screenshot: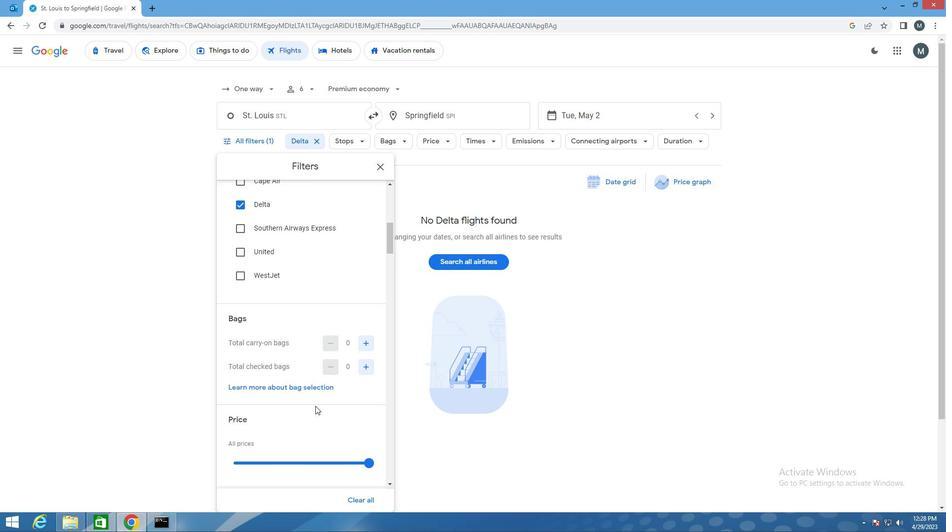 
Action: Mouse scrolled (315, 411) with delta (0, 0)
Screenshot: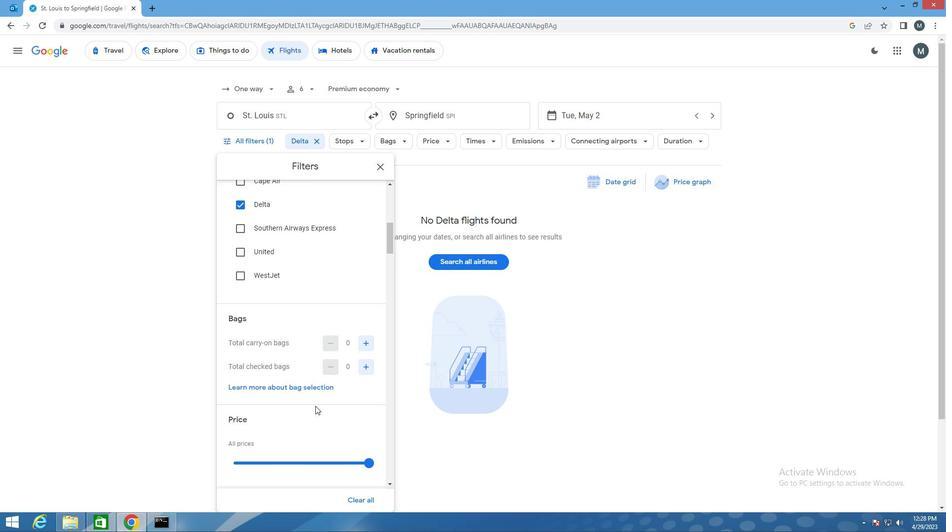 
Action: Mouse moved to (368, 272)
Screenshot: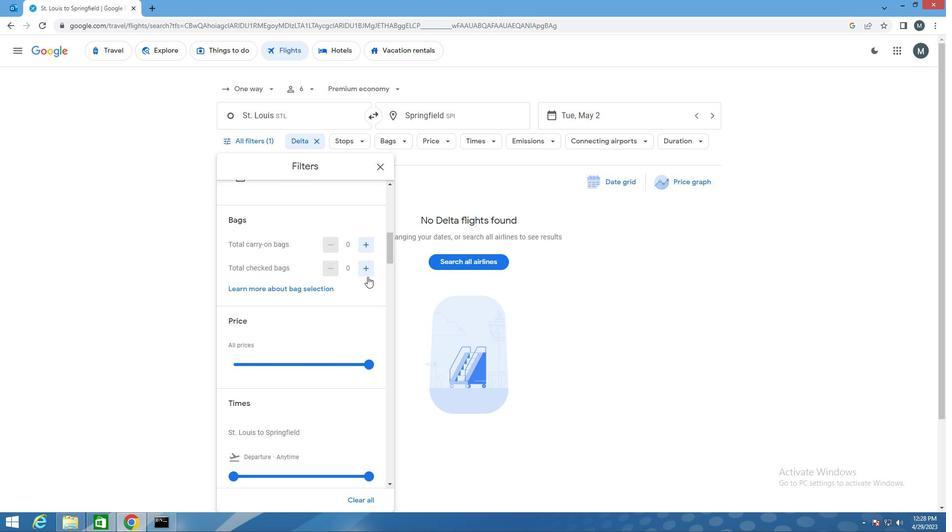 
Action: Mouse pressed left at (368, 272)
Screenshot: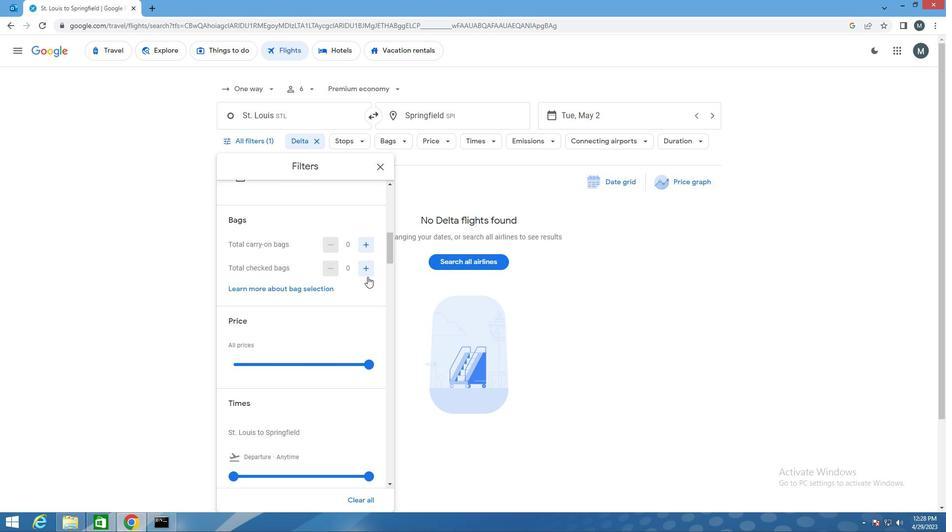 
Action: Mouse moved to (276, 365)
Screenshot: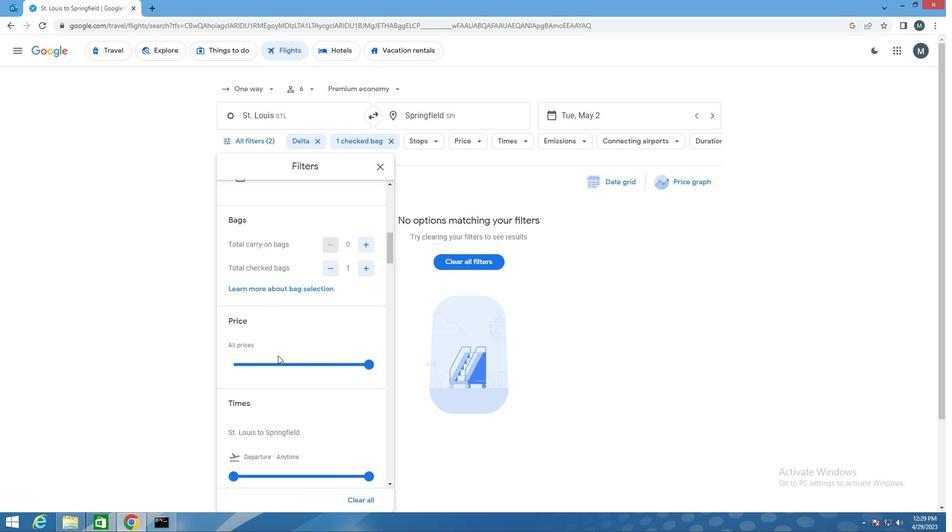 
Action: Mouse pressed left at (276, 365)
Screenshot: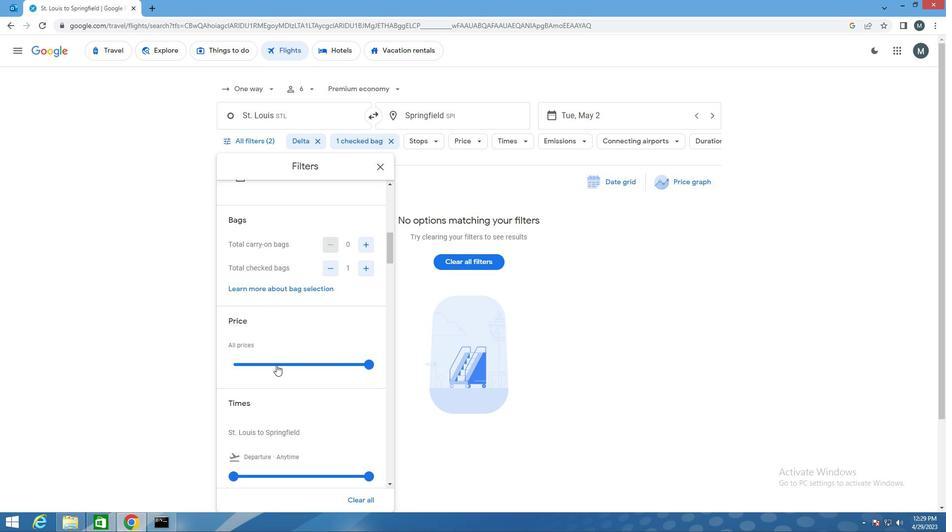 
Action: Mouse pressed left at (276, 365)
Screenshot: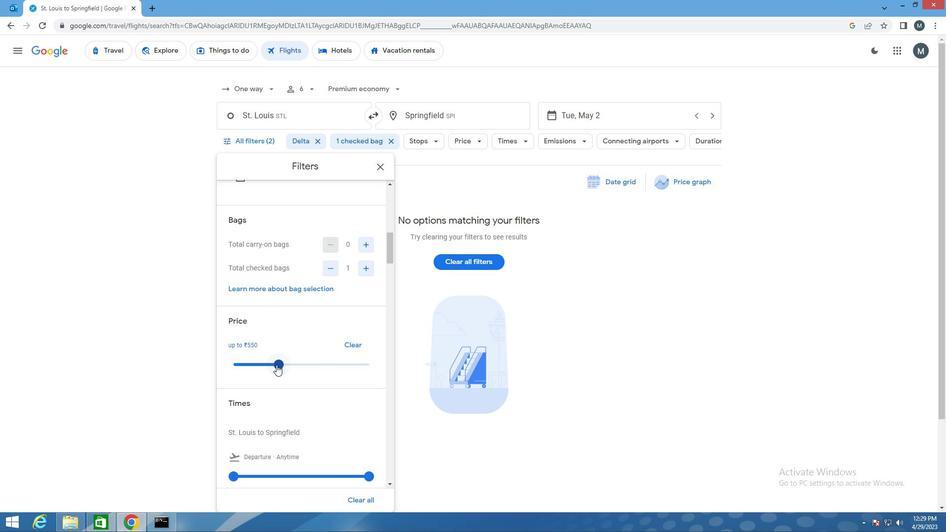 
Action: Mouse moved to (373, 365)
Screenshot: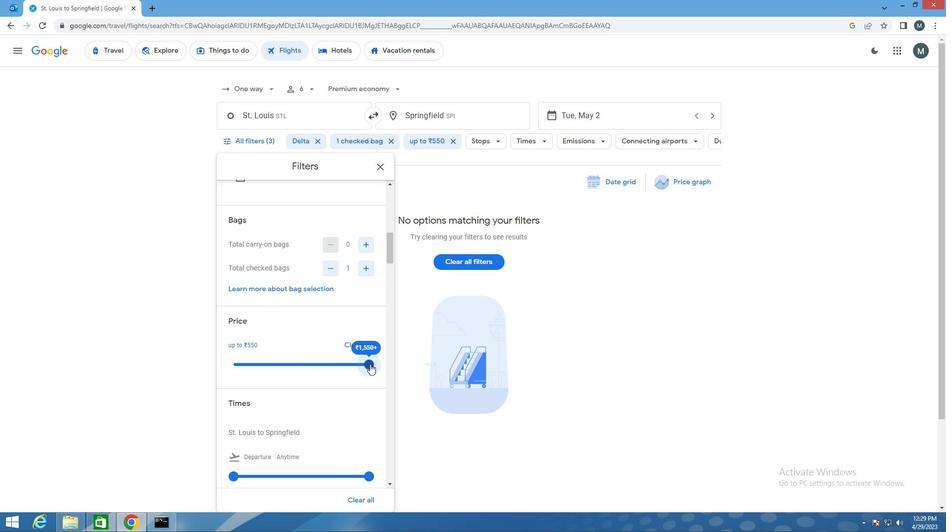 
Action: Mouse pressed left at (373, 365)
Screenshot: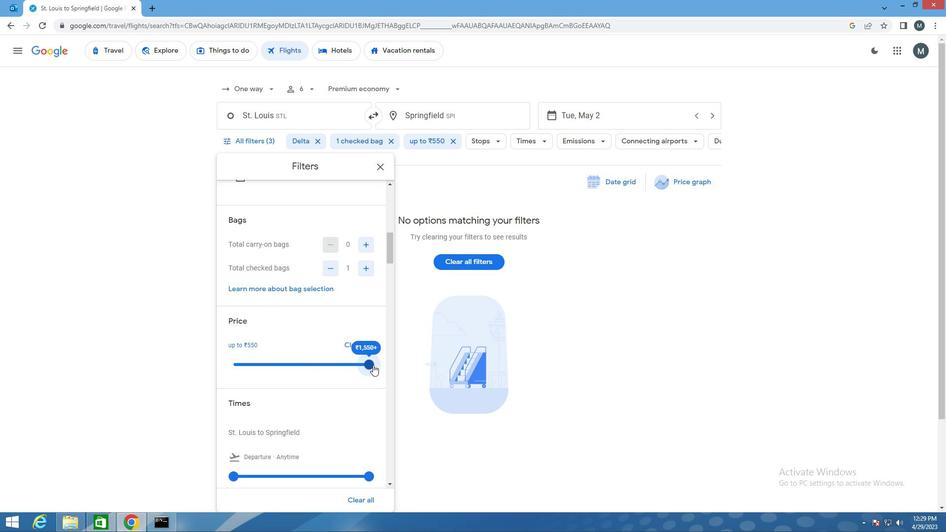 
Action: Mouse moved to (339, 363)
Screenshot: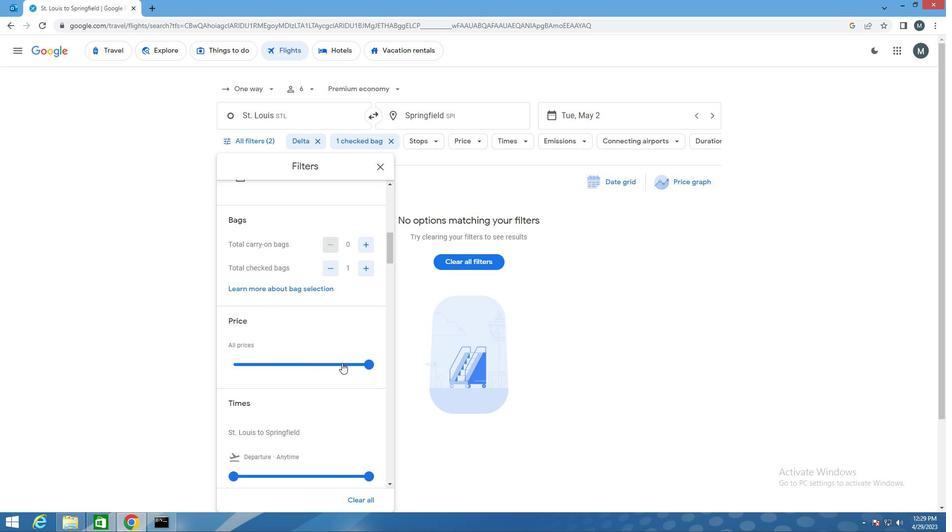 
Action: Mouse scrolled (339, 362) with delta (0, 0)
Screenshot: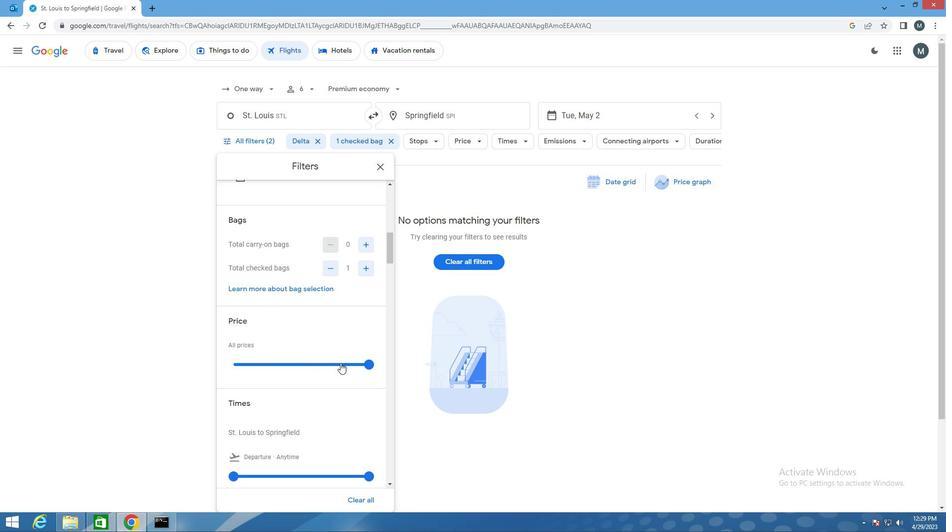 
Action: Mouse scrolled (339, 362) with delta (0, 0)
Screenshot: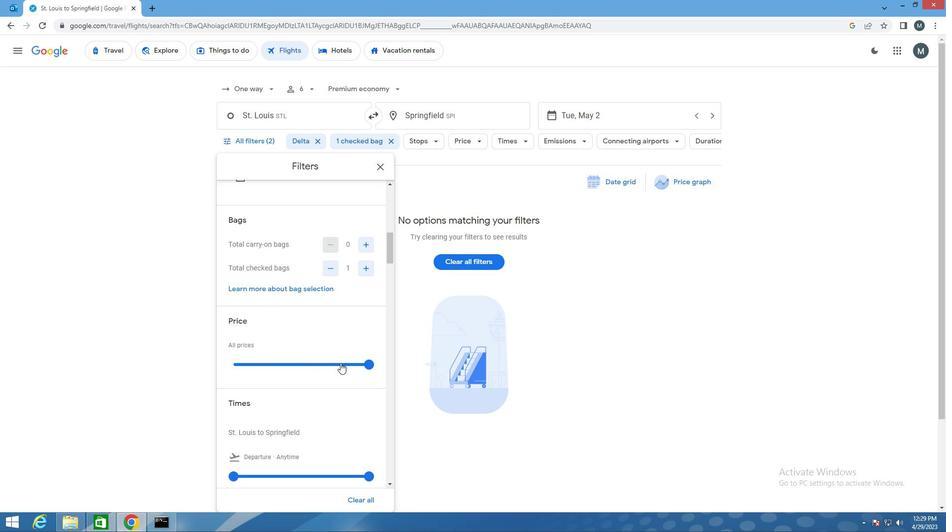 
Action: Mouse scrolled (339, 362) with delta (0, 0)
Screenshot: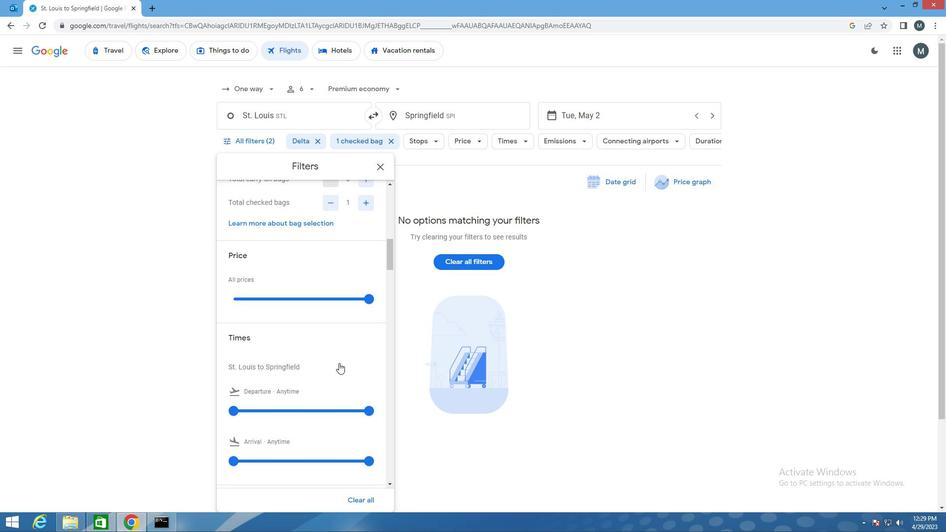 
Action: Mouse moved to (273, 322)
Screenshot: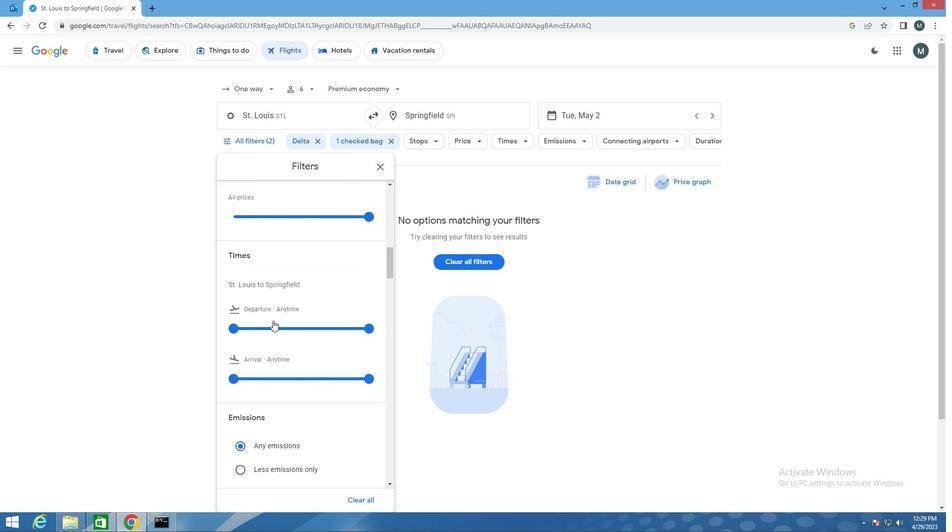 
Action: Mouse pressed left at (273, 322)
Screenshot: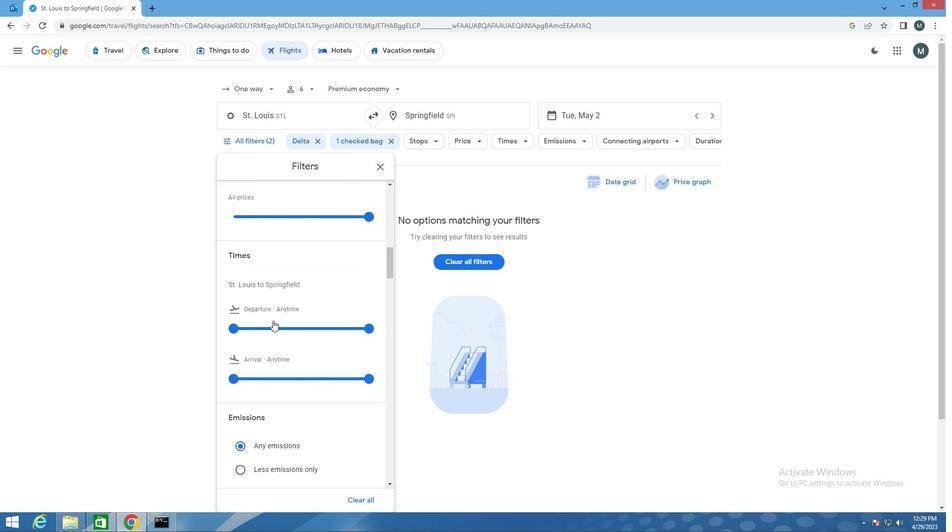 
Action: Mouse moved to (284, 328)
Screenshot: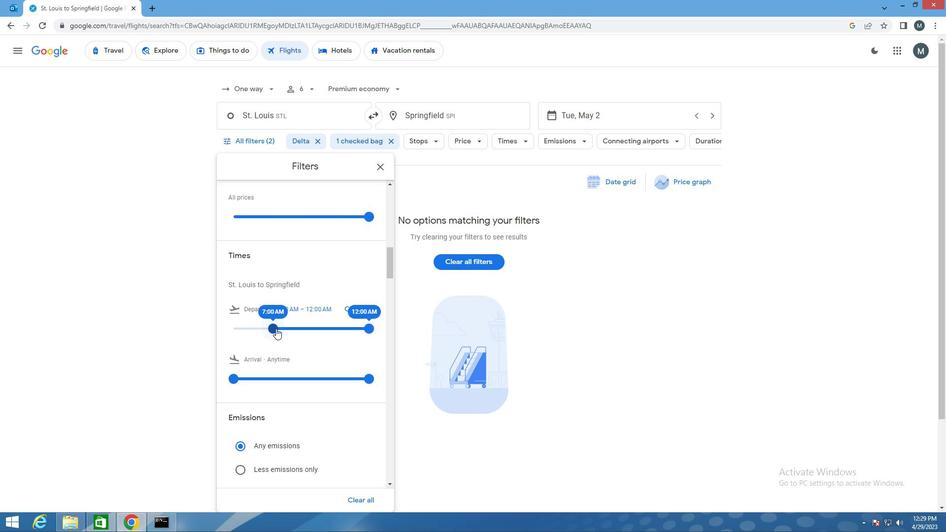 
Action: Mouse pressed left at (284, 328)
Screenshot: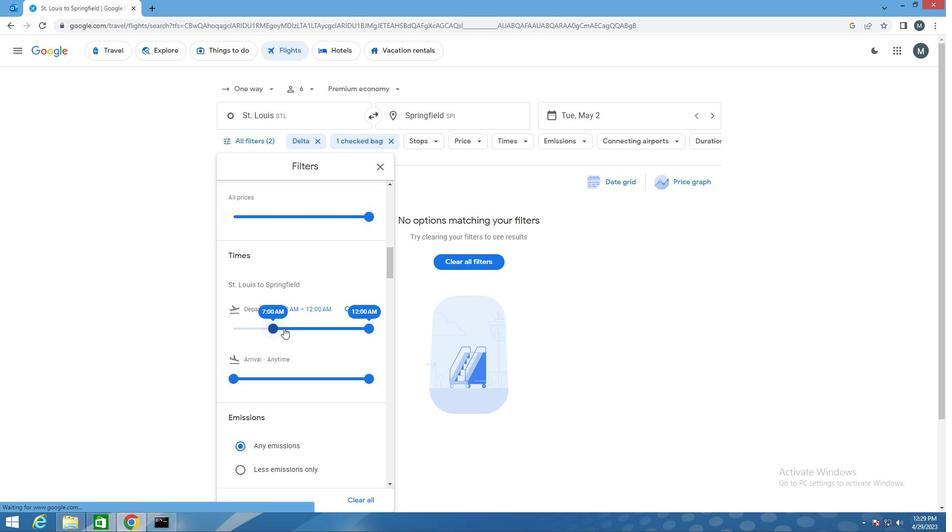 
Action: Mouse moved to (374, 331)
Screenshot: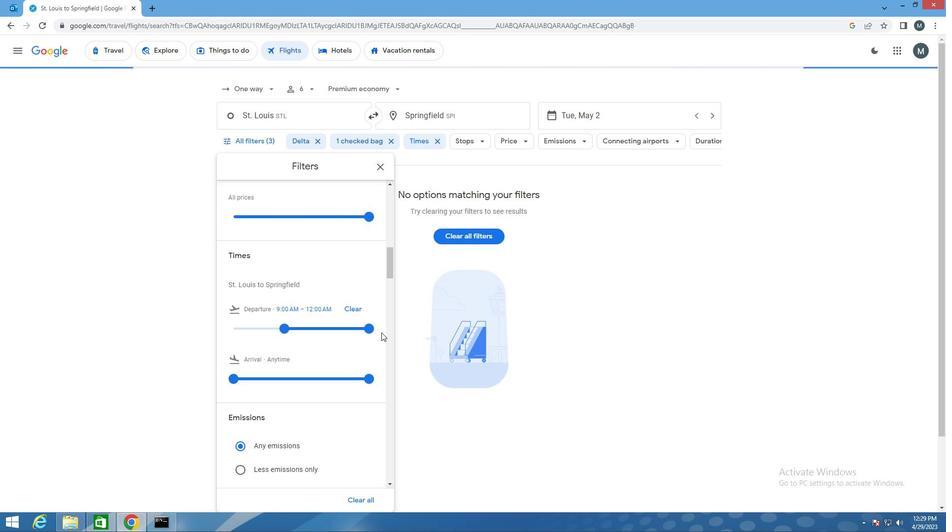 
Action: Mouse pressed left at (374, 331)
Screenshot: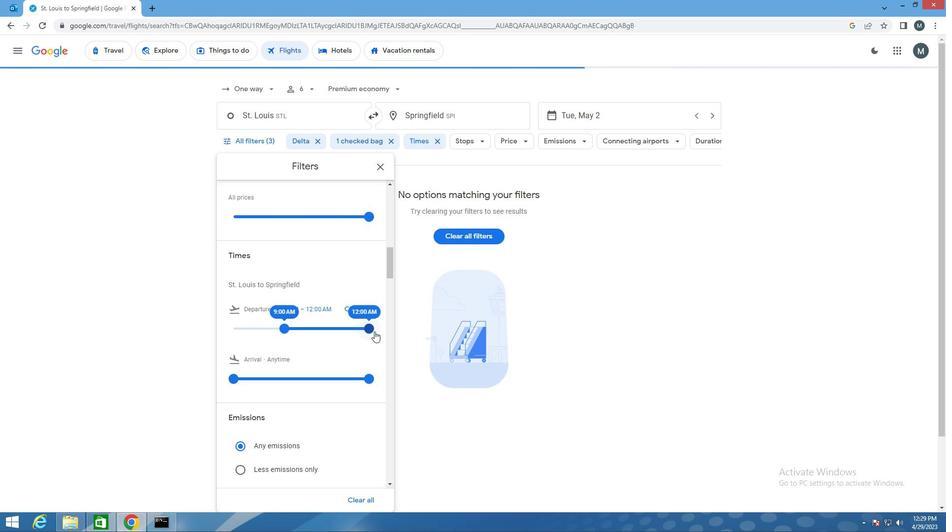 
Action: Mouse moved to (352, 265)
Screenshot: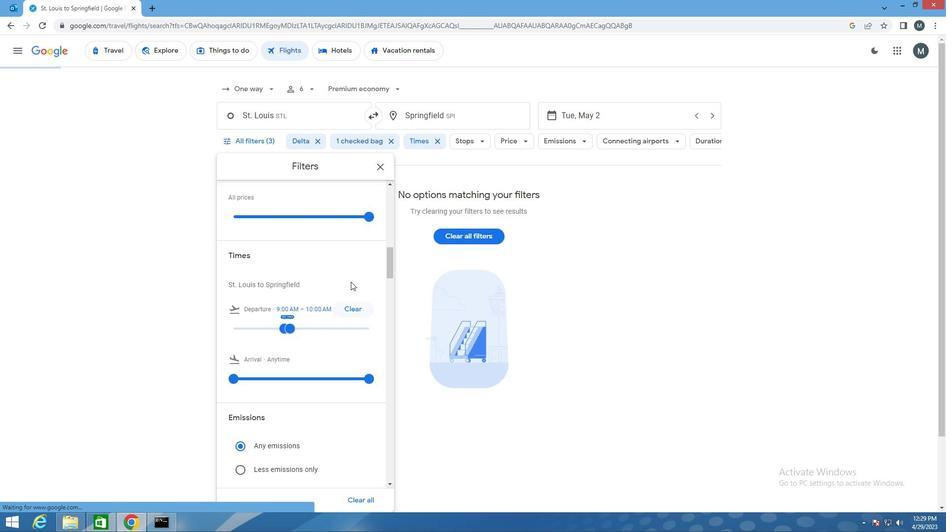 
Action: Mouse scrolled (352, 265) with delta (0, 0)
Screenshot: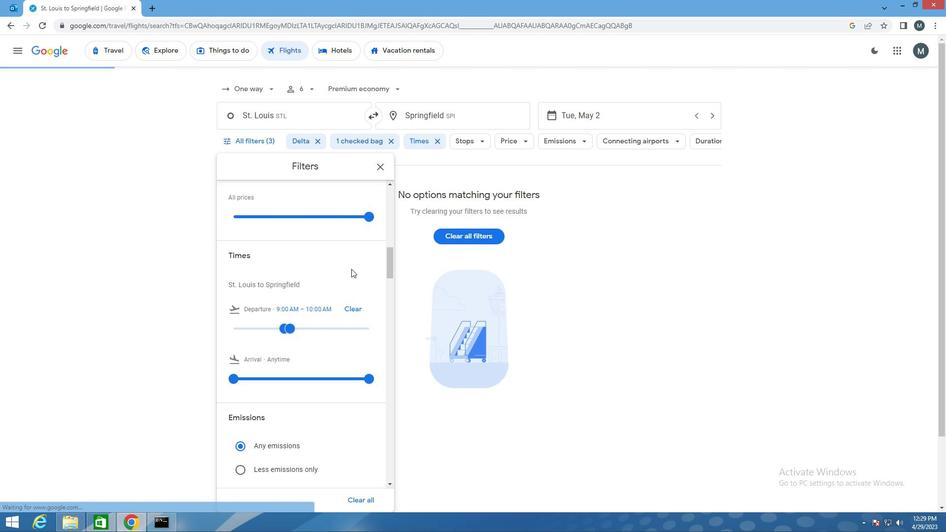 
Action: Mouse moved to (352, 267)
Screenshot: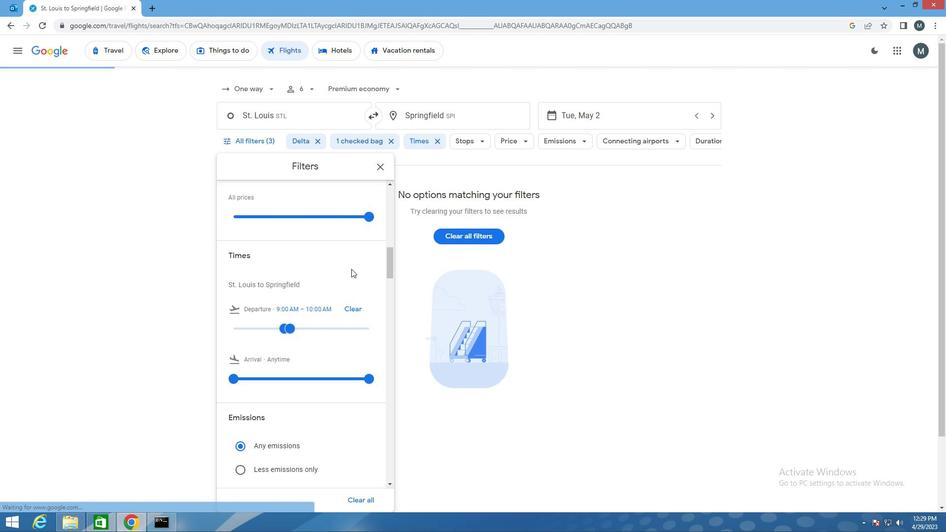 
Action: Mouse scrolled (352, 266) with delta (0, 0)
Screenshot: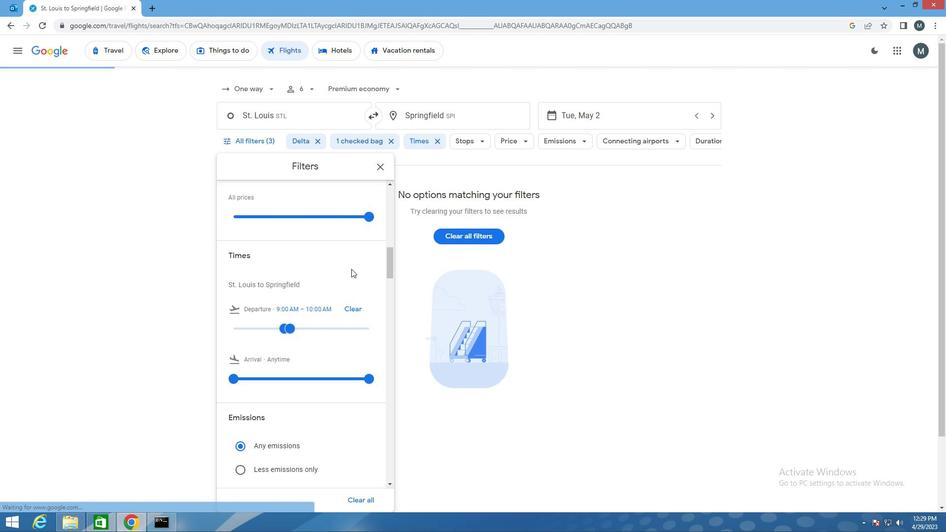 
Action: Mouse moved to (352, 267)
Screenshot: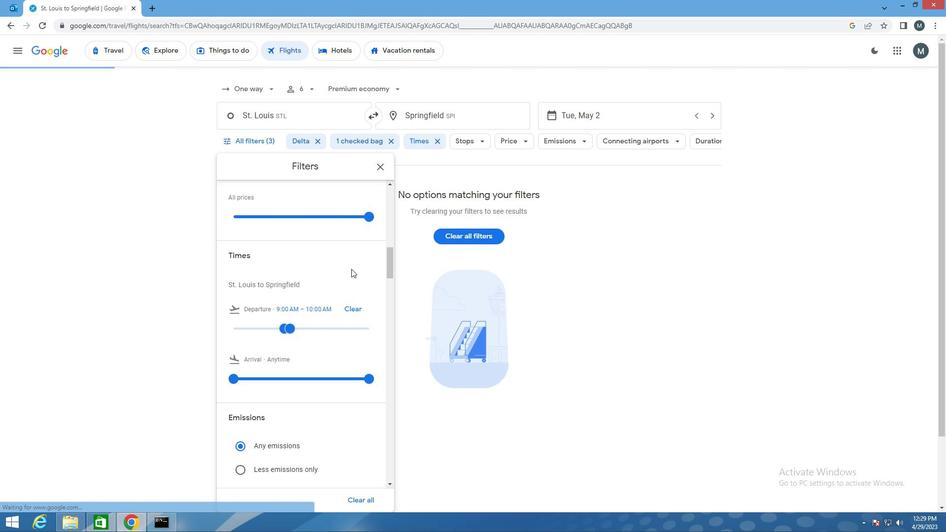 
Action: Mouse scrolled (352, 267) with delta (0, 0)
Screenshot: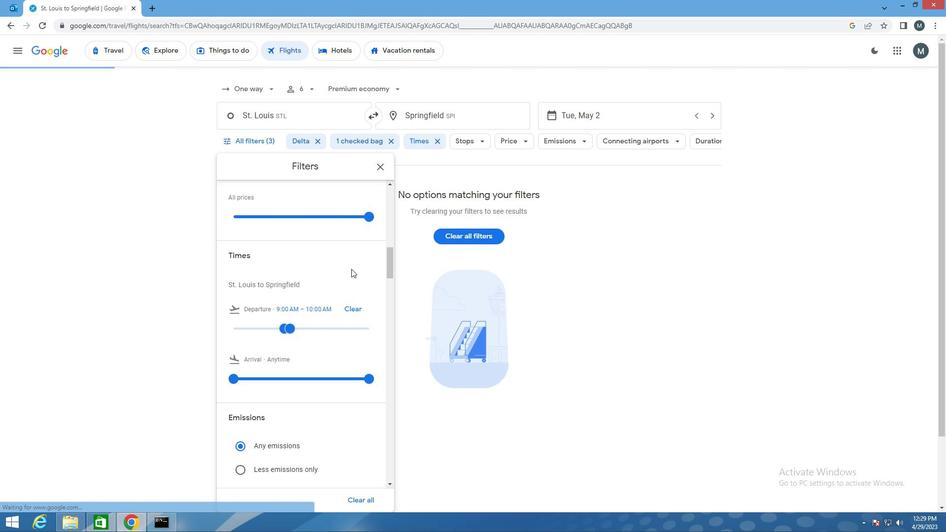 
Action: Mouse moved to (384, 157)
Screenshot: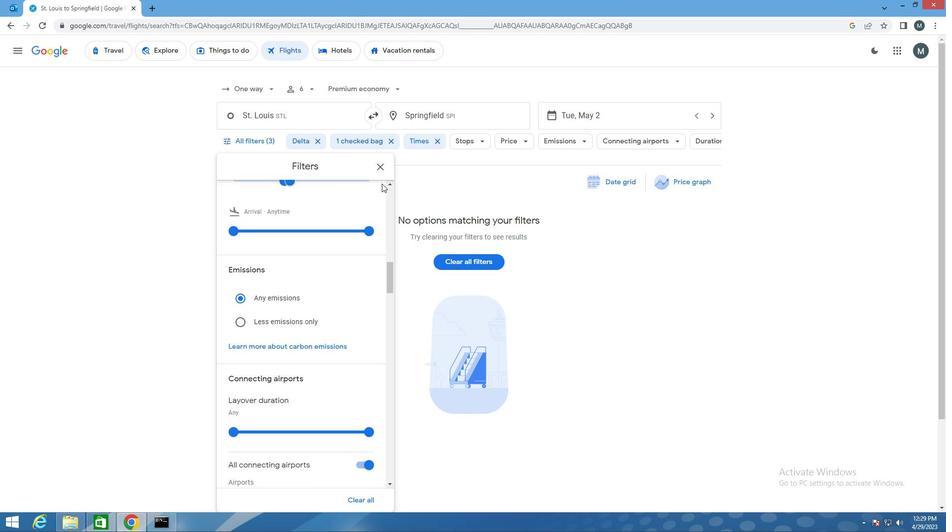 
Action: Mouse pressed left at (384, 157)
Screenshot: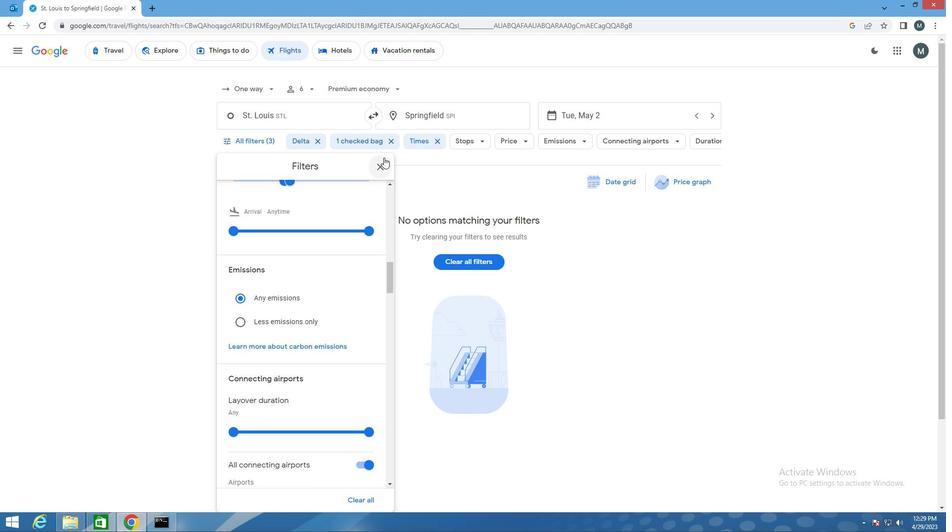 
Action: Mouse moved to (380, 171)
Screenshot: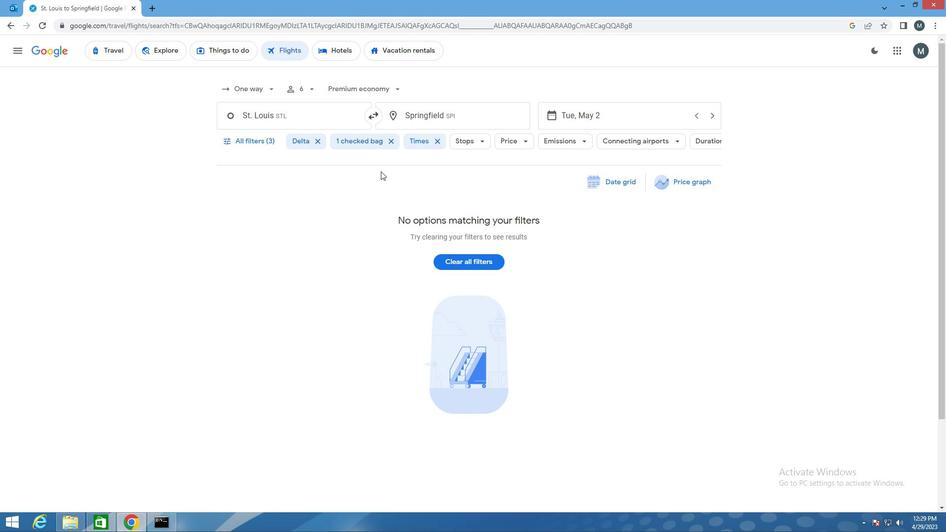 
